 Task: Create a due date automation trigger when advanced on, 2 working days before a card is due add dates due next month at 11:00 AM.
Action: Mouse moved to (909, 257)
Screenshot: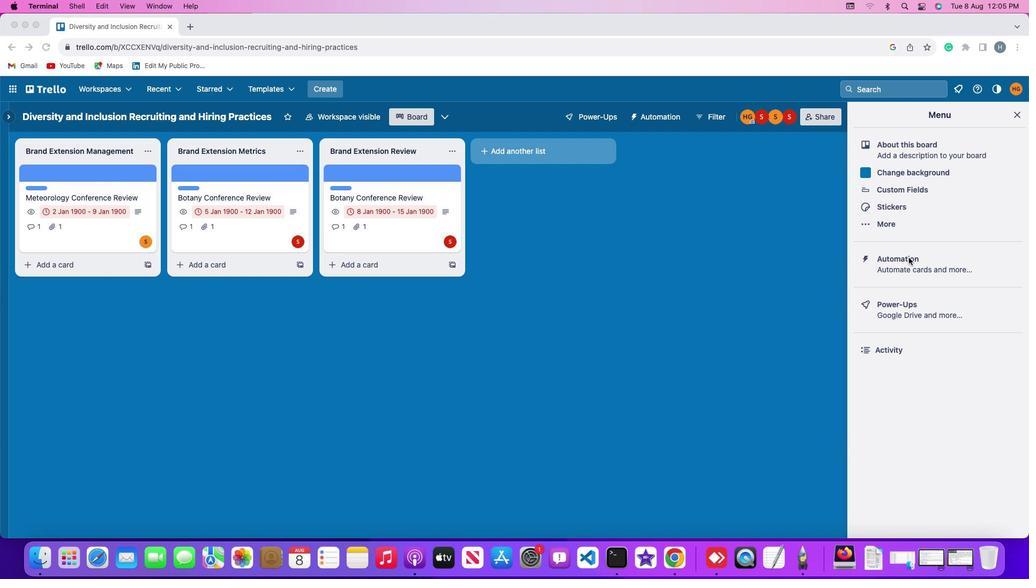 
Action: Mouse pressed left at (909, 257)
Screenshot: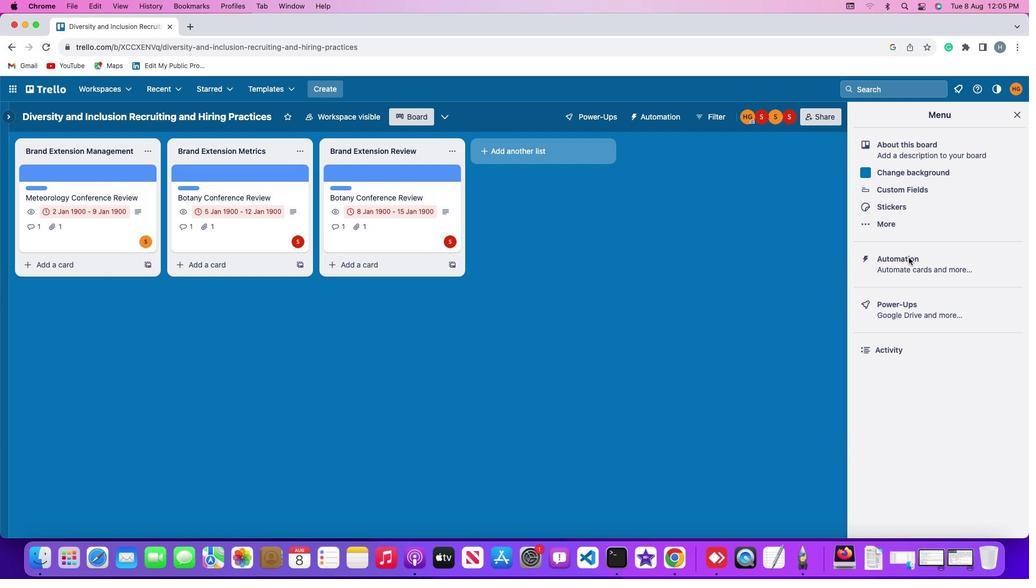 
Action: Mouse pressed left at (909, 257)
Screenshot: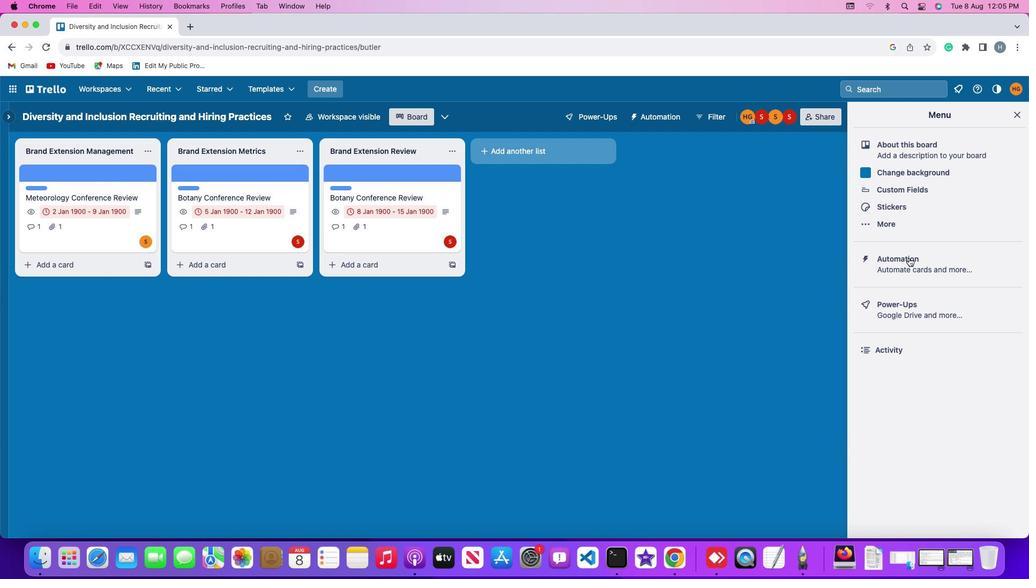 
Action: Mouse moved to (82, 254)
Screenshot: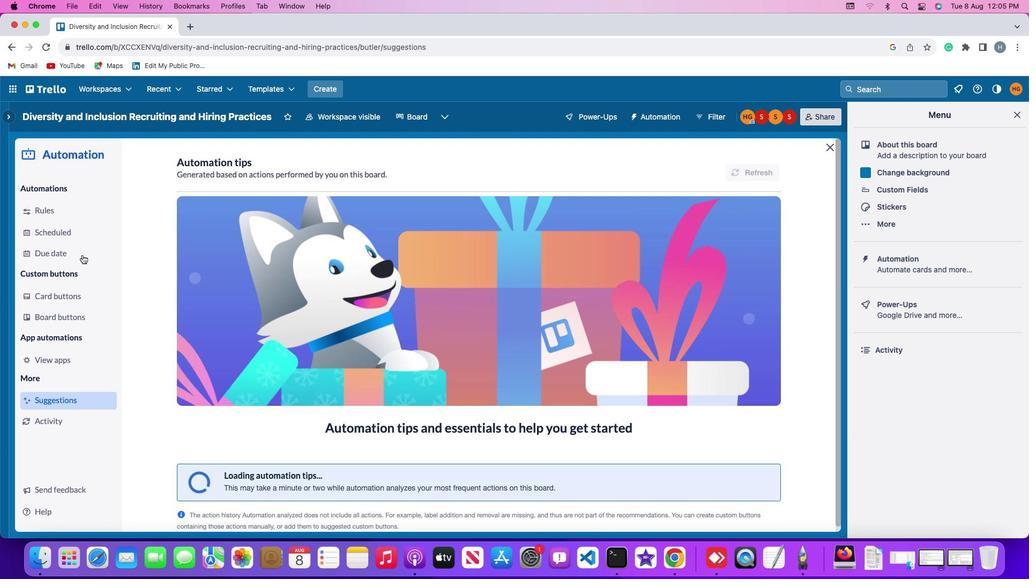
Action: Mouse pressed left at (82, 254)
Screenshot: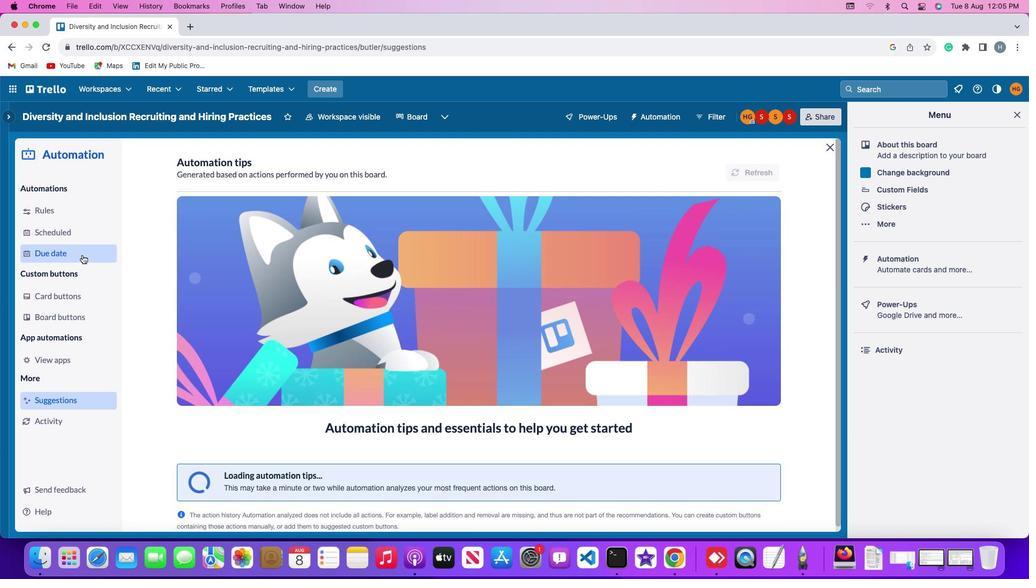 
Action: Mouse moved to (716, 163)
Screenshot: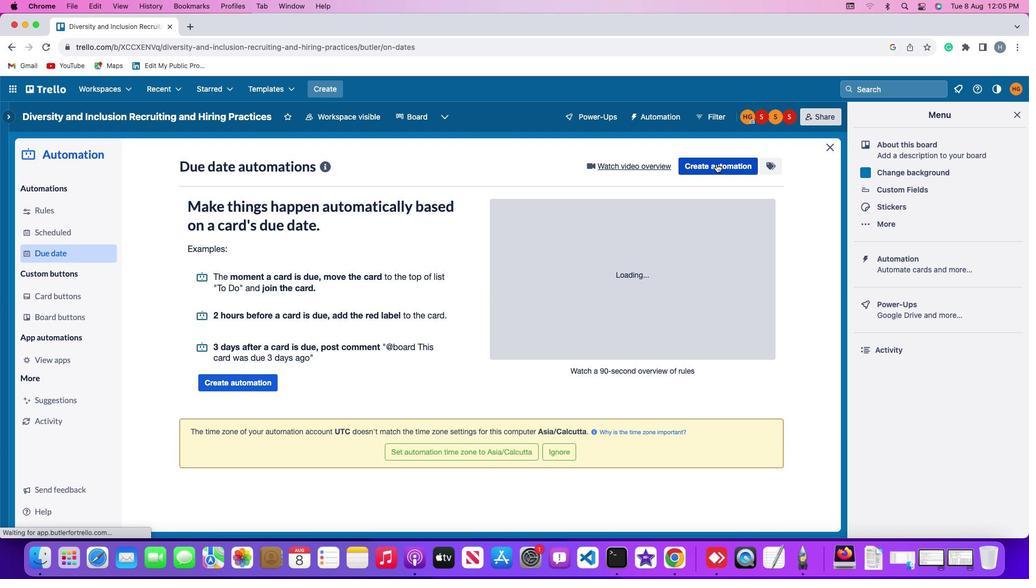 
Action: Mouse pressed left at (716, 163)
Screenshot: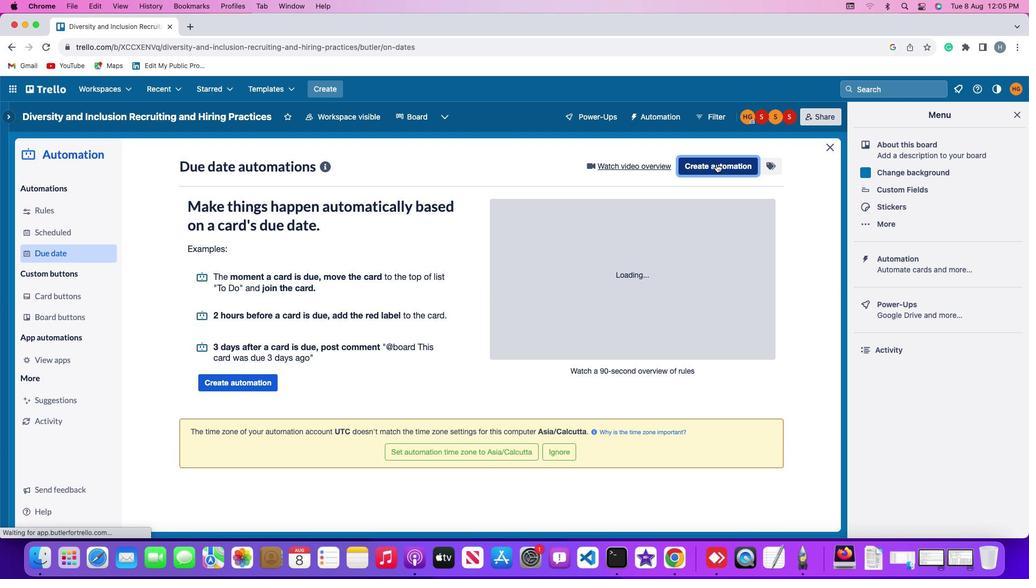 
Action: Mouse moved to (339, 267)
Screenshot: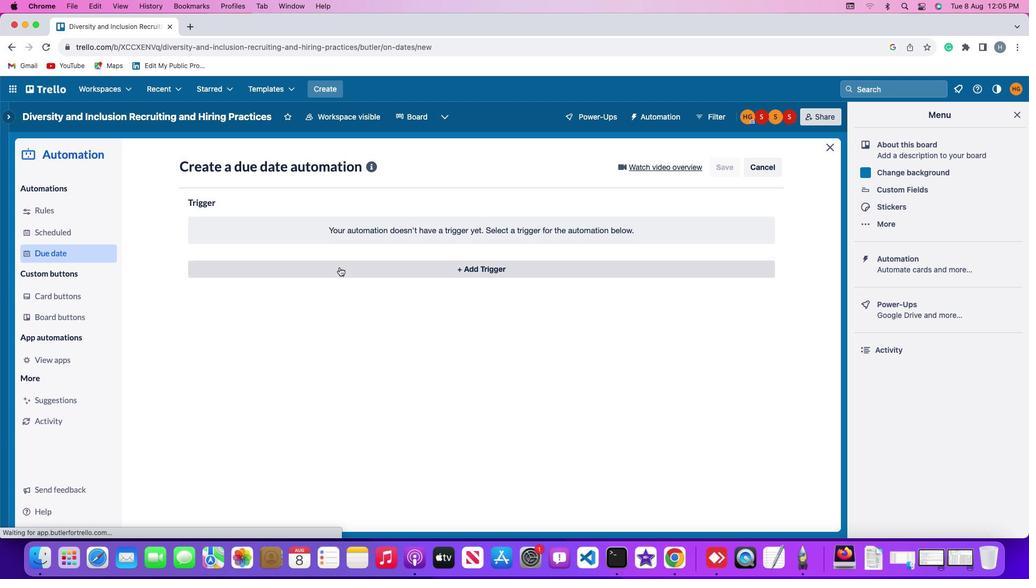 
Action: Mouse pressed left at (339, 267)
Screenshot: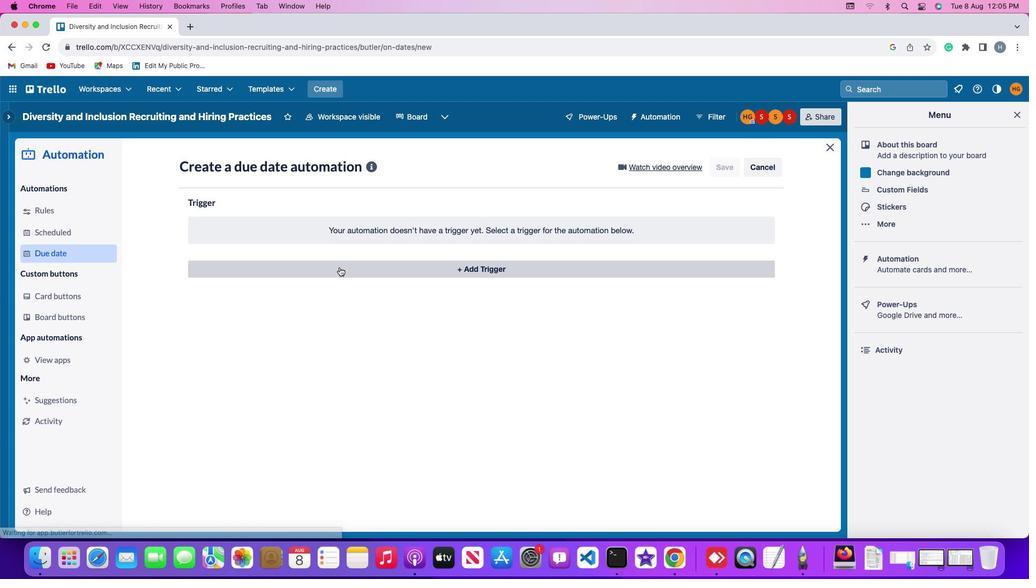 
Action: Mouse moved to (211, 436)
Screenshot: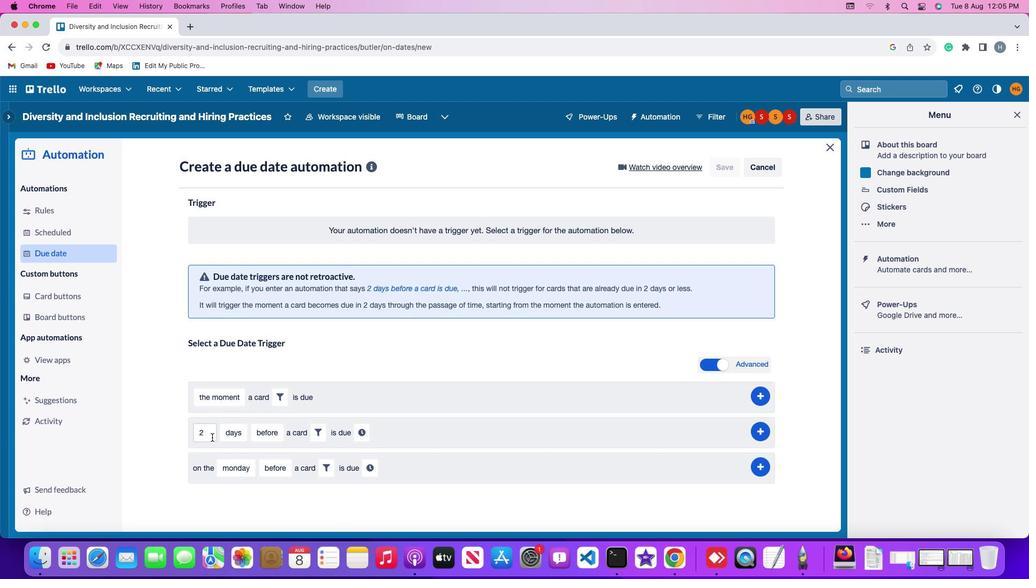 
Action: Mouse pressed left at (211, 436)
Screenshot: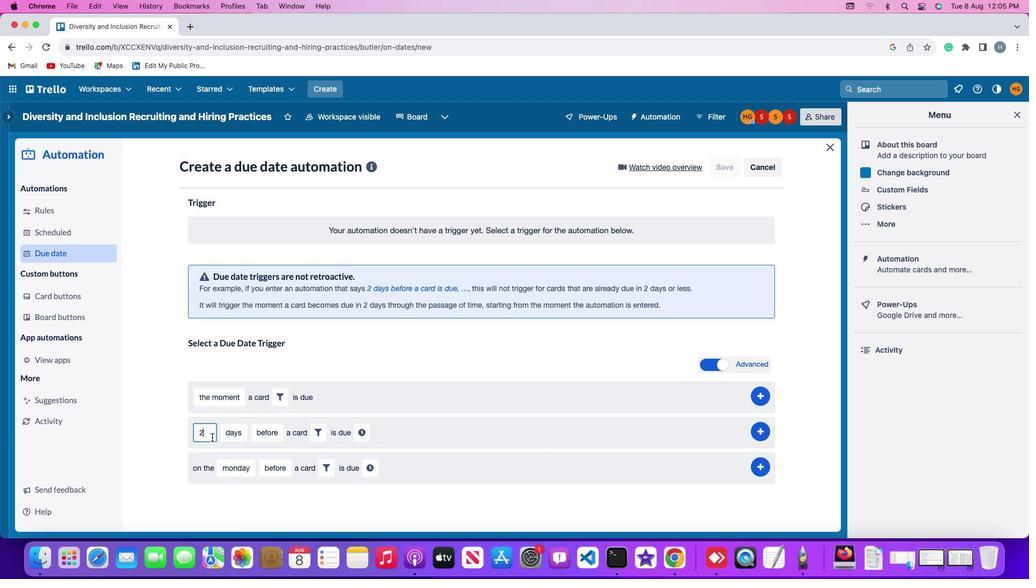 
Action: Key pressed Key.backspace'2'
Screenshot: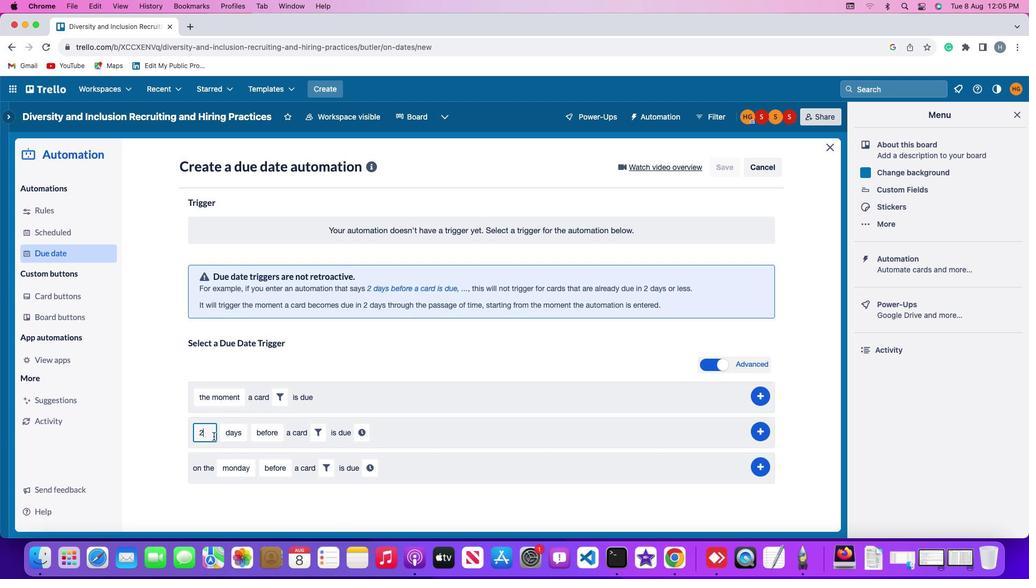 
Action: Mouse moved to (235, 436)
Screenshot: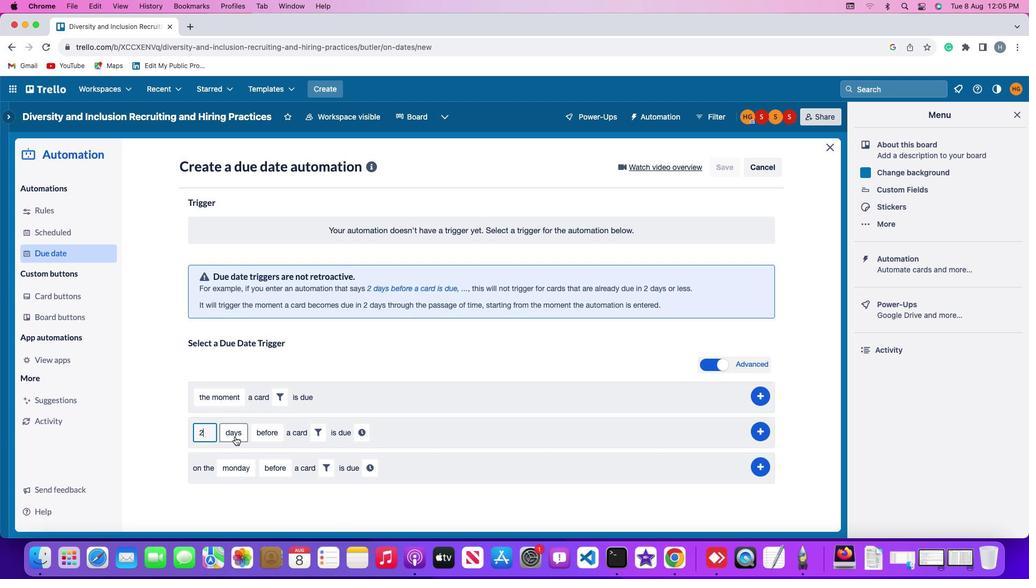 
Action: Mouse pressed left at (235, 436)
Screenshot: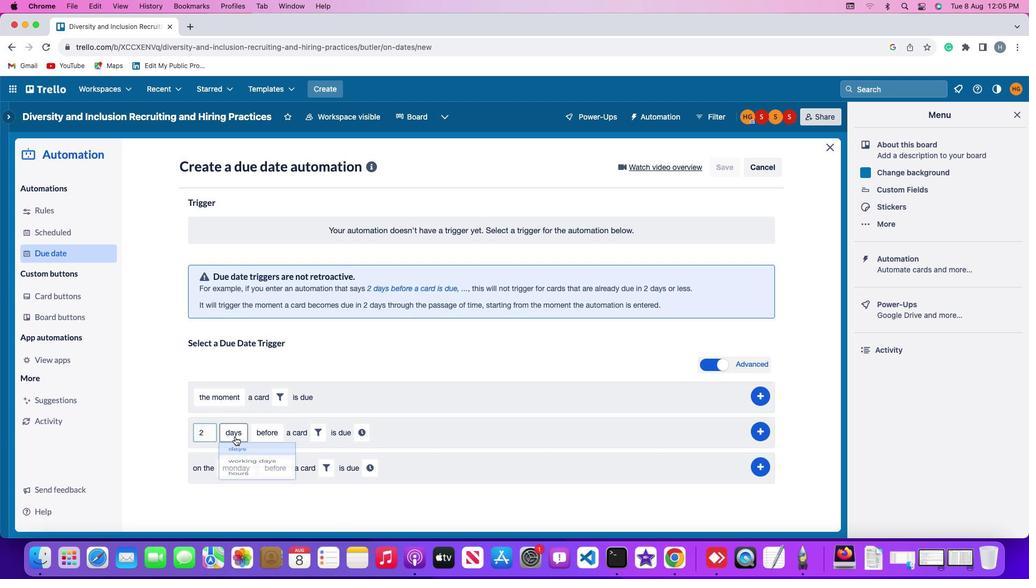 
Action: Mouse moved to (239, 475)
Screenshot: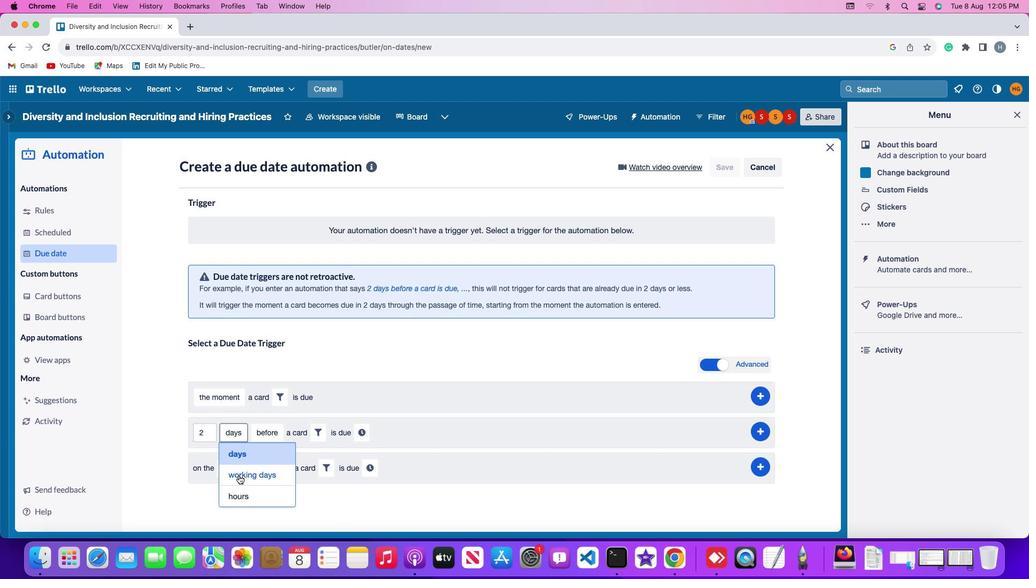 
Action: Mouse pressed left at (239, 475)
Screenshot: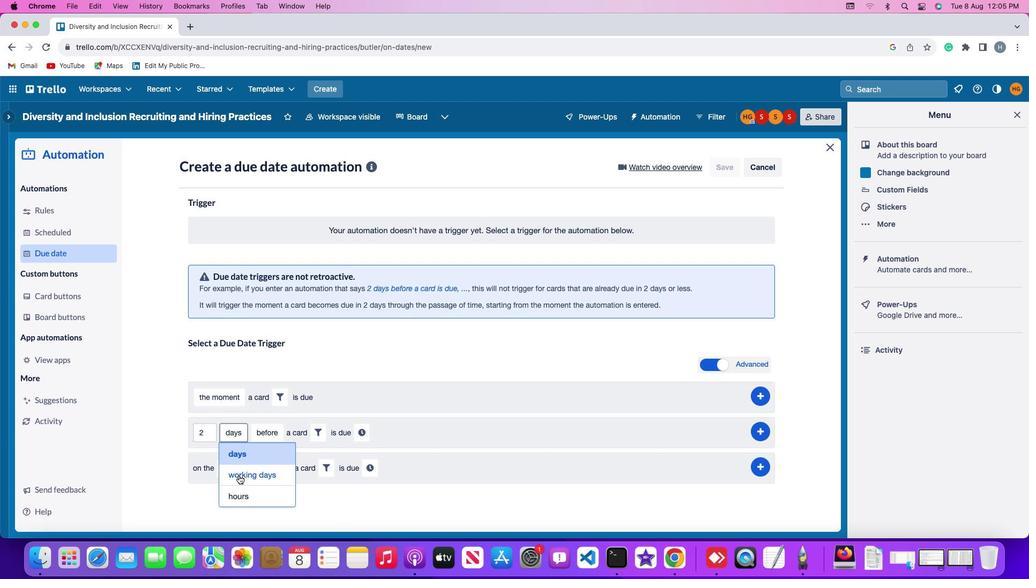 
Action: Mouse moved to (303, 432)
Screenshot: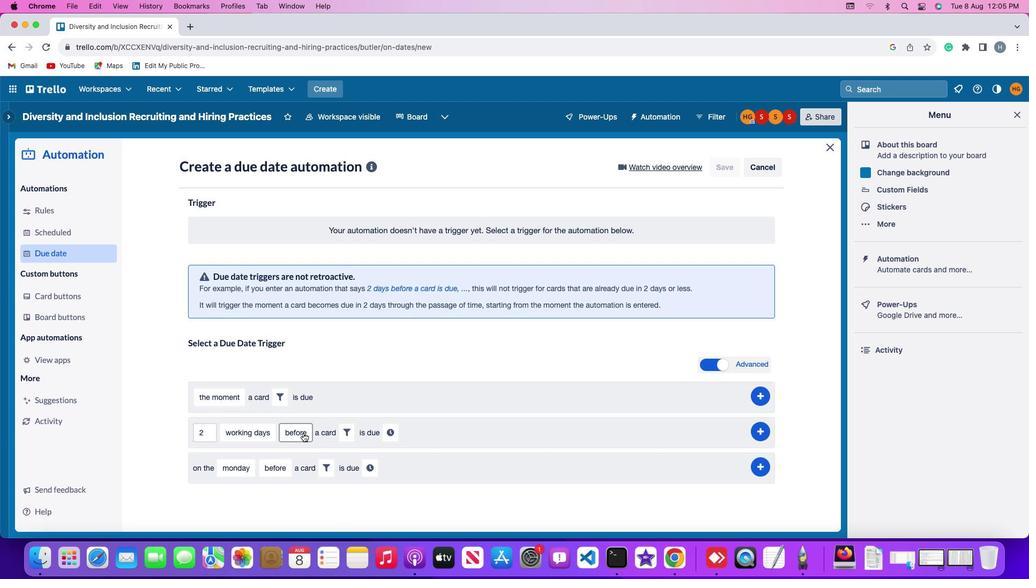 
Action: Mouse pressed left at (303, 432)
Screenshot: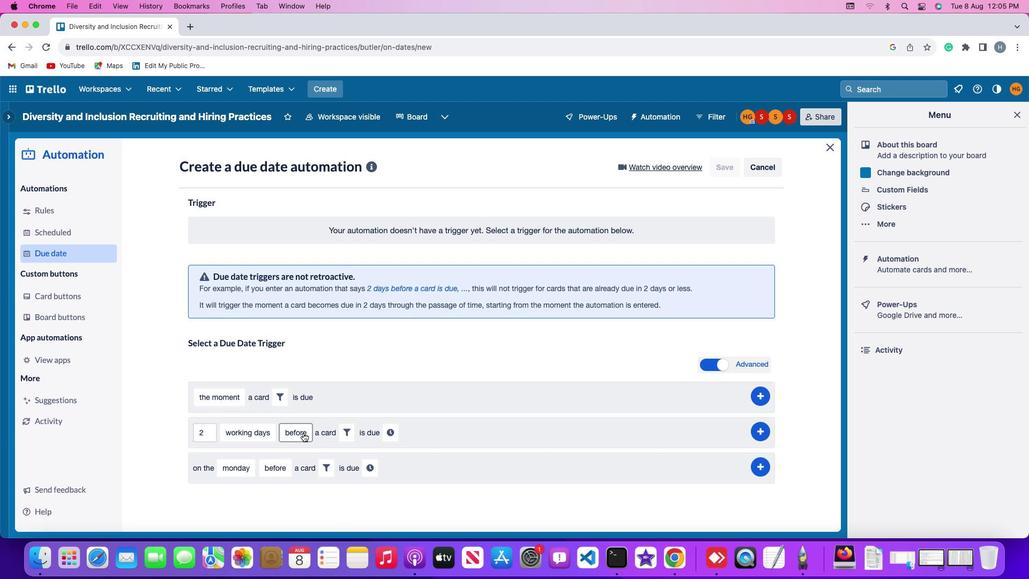 
Action: Mouse moved to (307, 451)
Screenshot: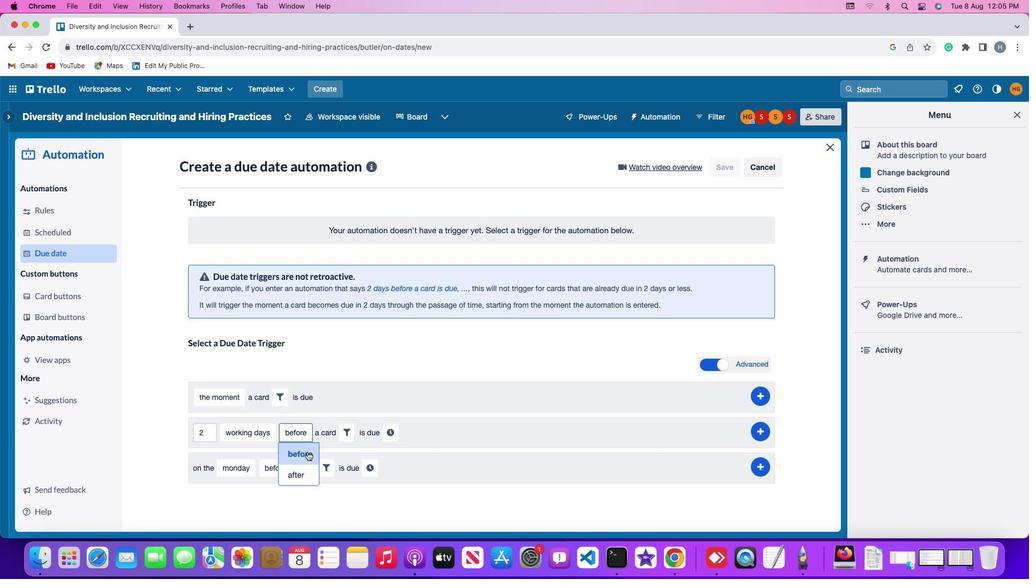 
Action: Mouse pressed left at (307, 451)
Screenshot: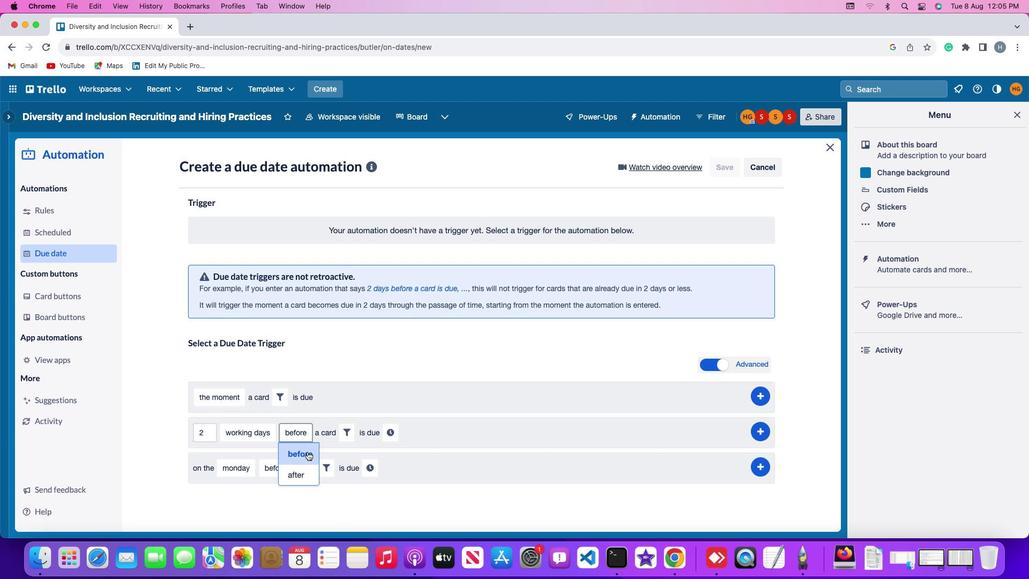 
Action: Mouse moved to (342, 430)
Screenshot: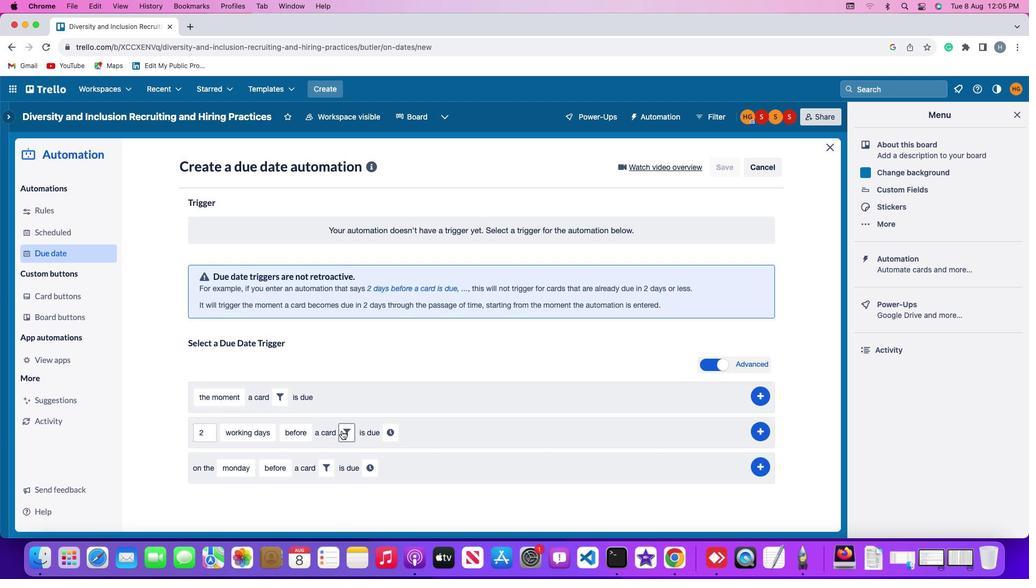
Action: Mouse pressed left at (342, 430)
Screenshot: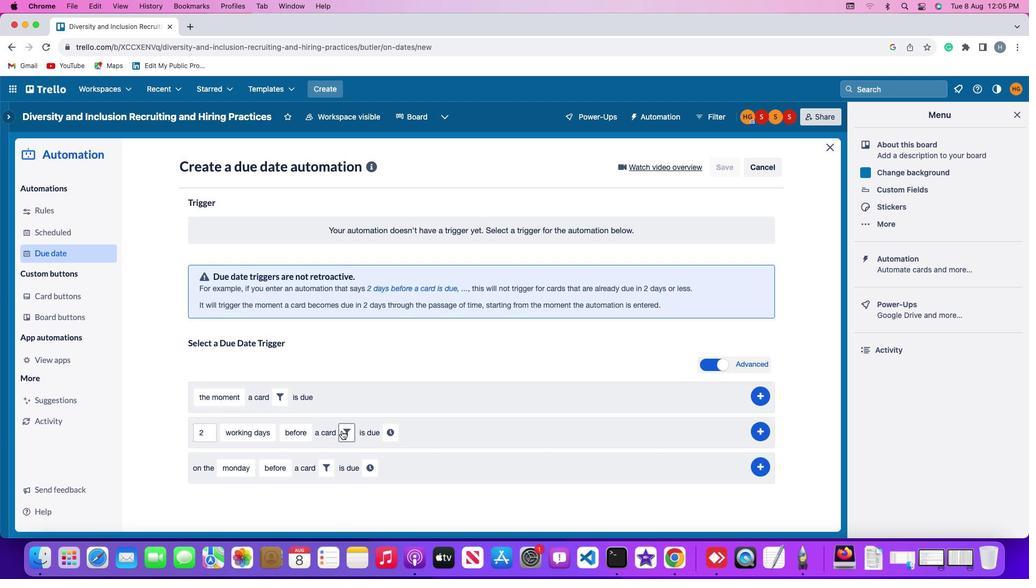 
Action: Mouse moved to (402, 465)
Screenshot: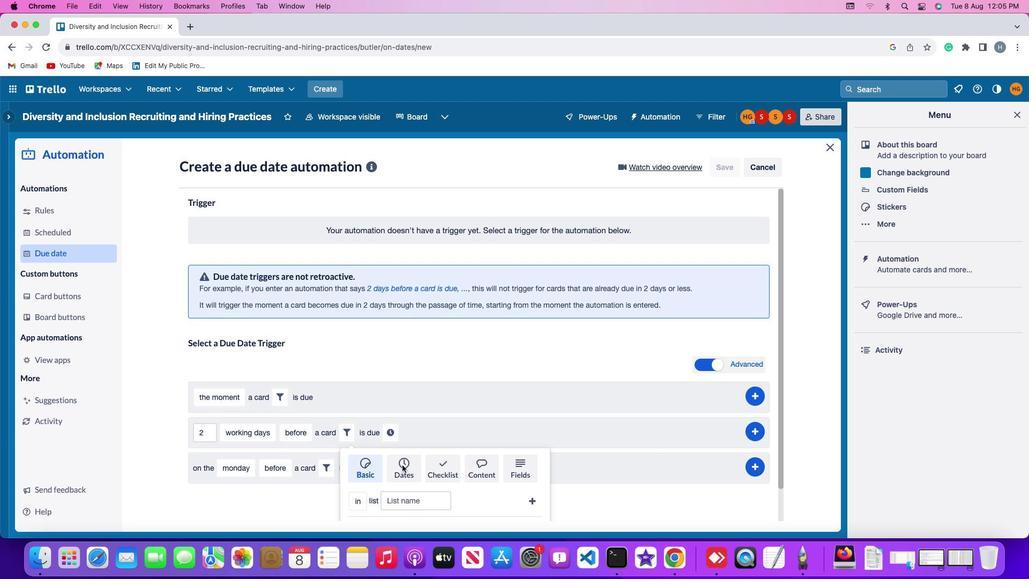 
Action: Mouse pressed left at (402, 465)
Screenshot: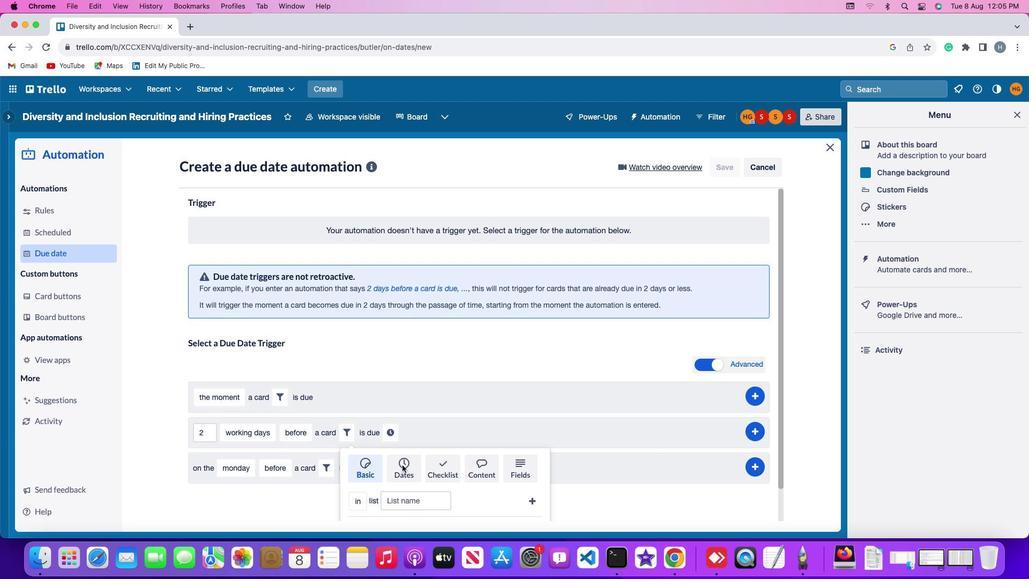 
Action: Mouse moved to (323, 481)
Screenshot: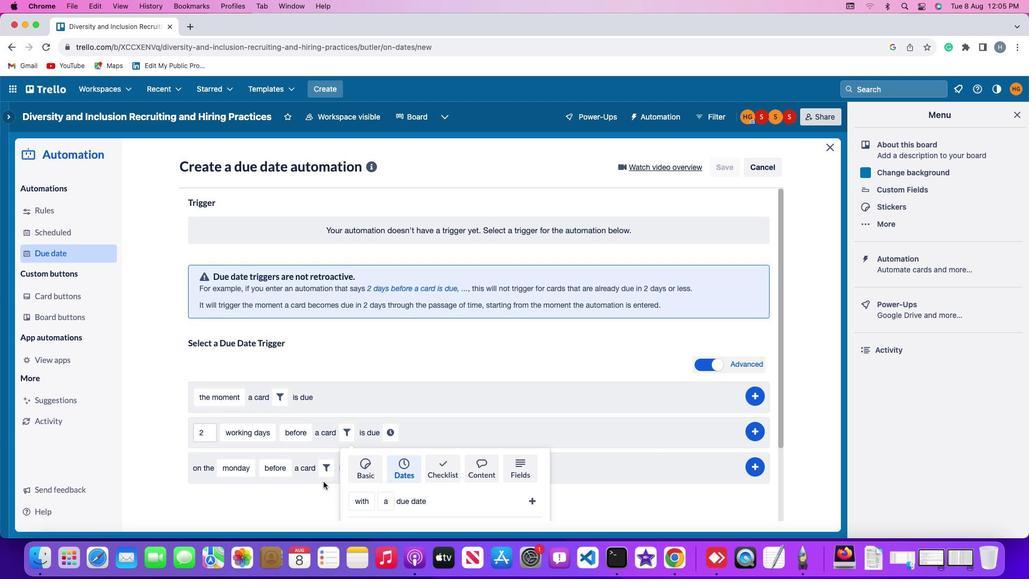 
Action: Mouse scrolled (323, 481) with delta (0, 0)
Screenshot: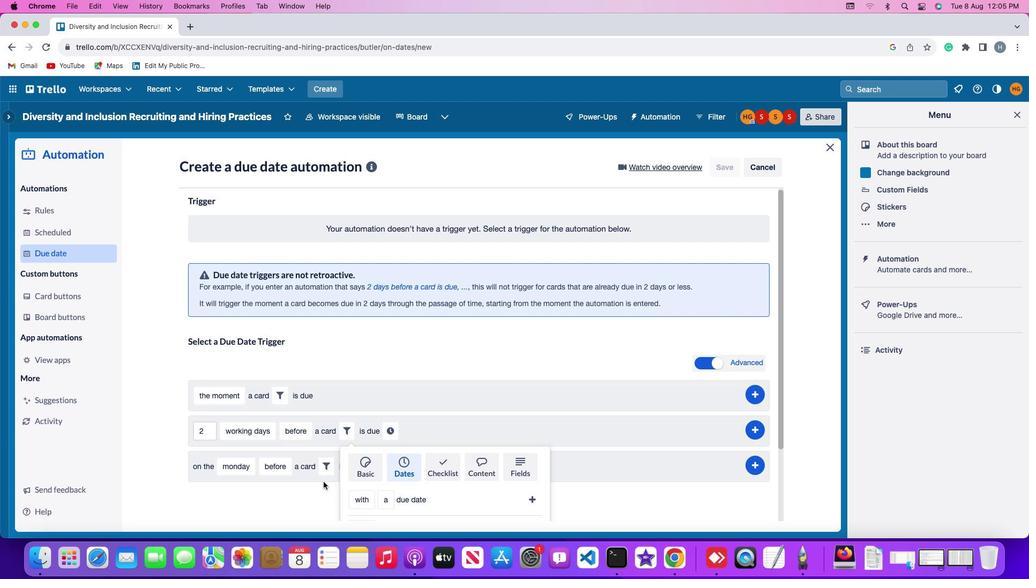 
Action: Mouse scrolled (323, 481) with delta (0, 0)
Screenshot: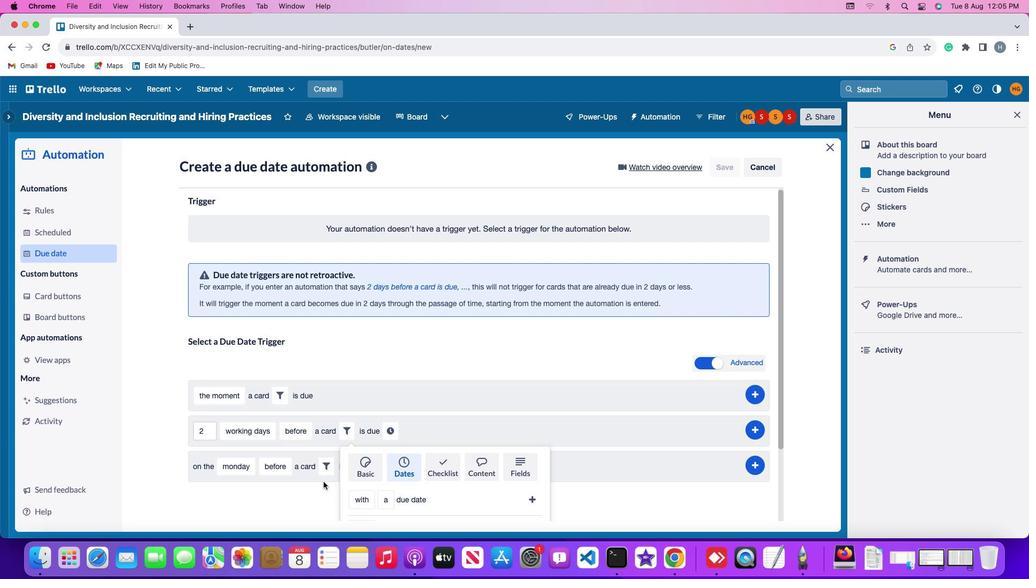 
Action: Mouse scrolled (323, 481) with delta (0, -2)
Screenshot: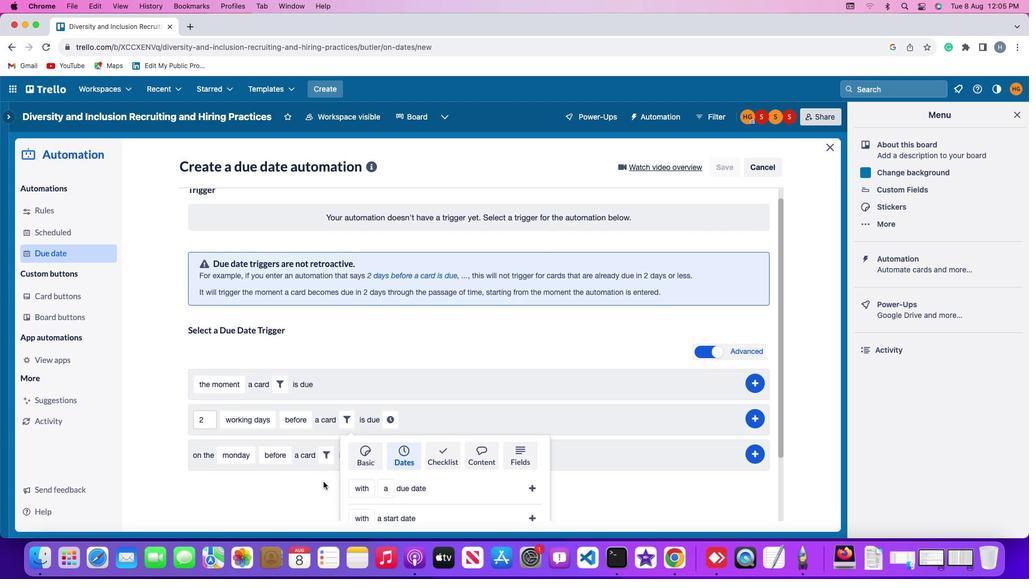 
Action: Mouse scrolled (323, 481) with delta (0, -2)
Screenshot: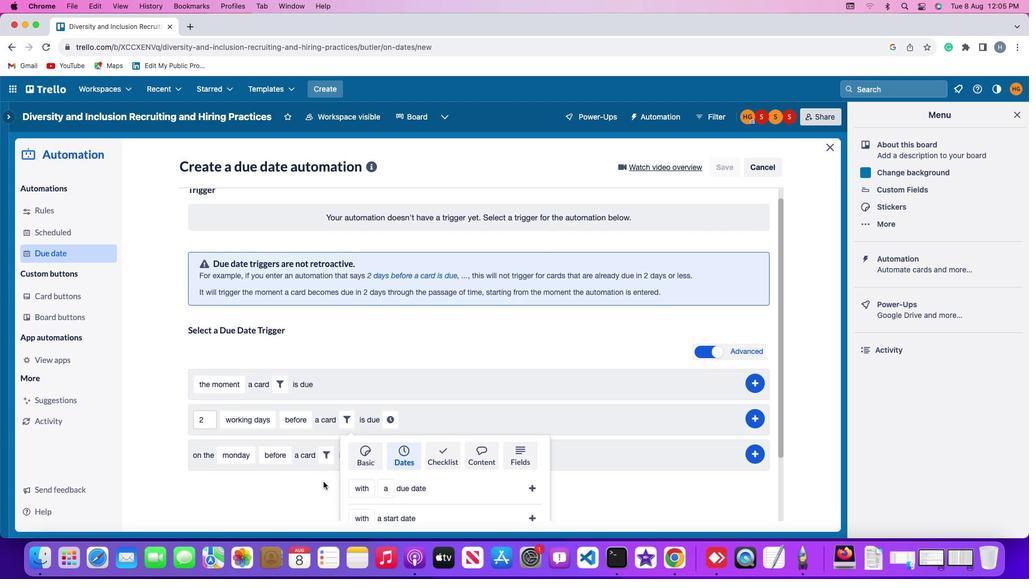 
Action: Mouse scrolled (323, 481) with delta (0, -3)
Screenshot: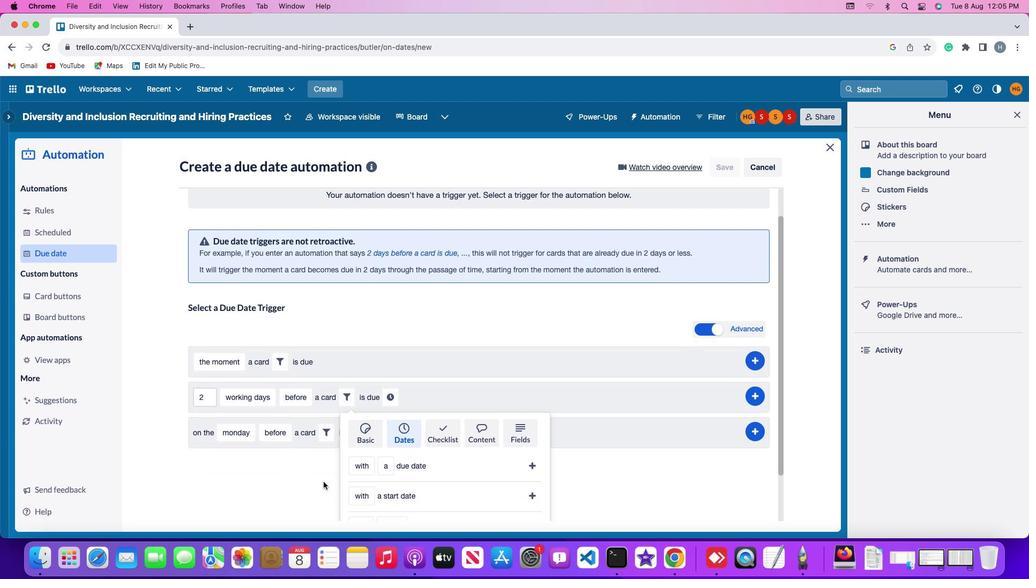 
Action: Mouse scrolled (323, 481) with delta (0, -3)
Screenshot: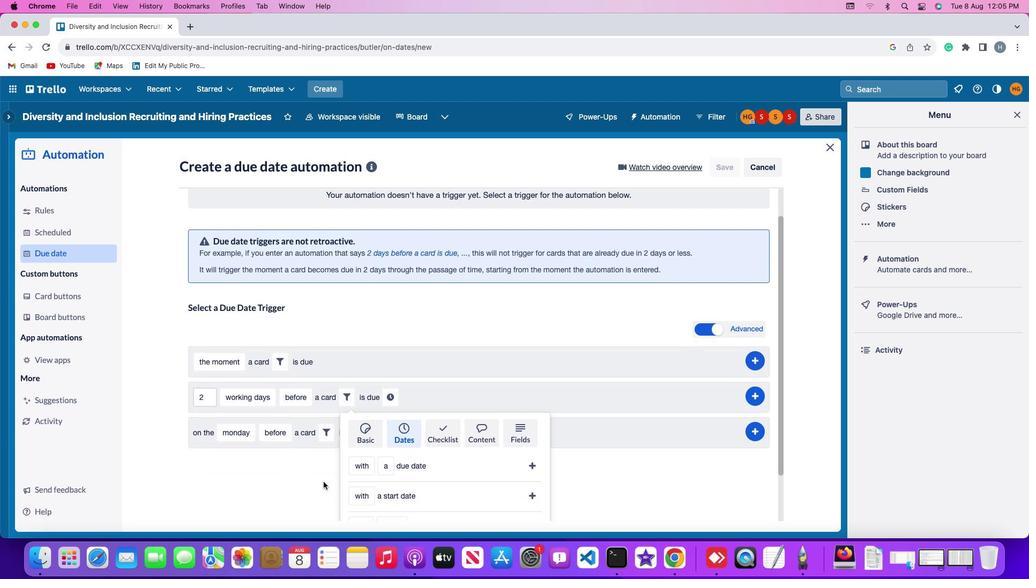 
Action: Mouse scrolled (323, 481) with delta (0, -3)
Screenshot: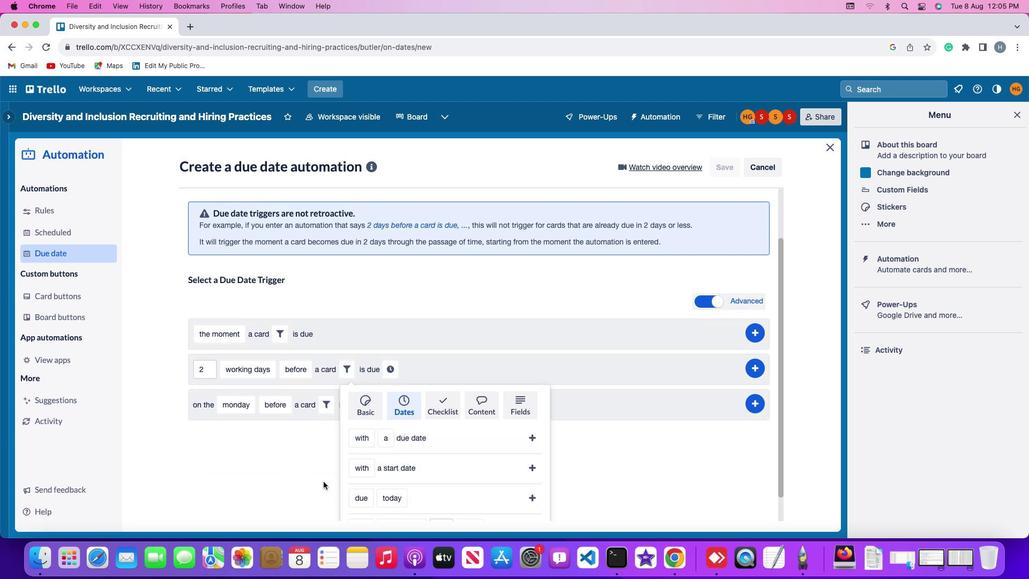 
Action: Mouse scrolled (323, 481) with delta (0, 0)
Screenshot: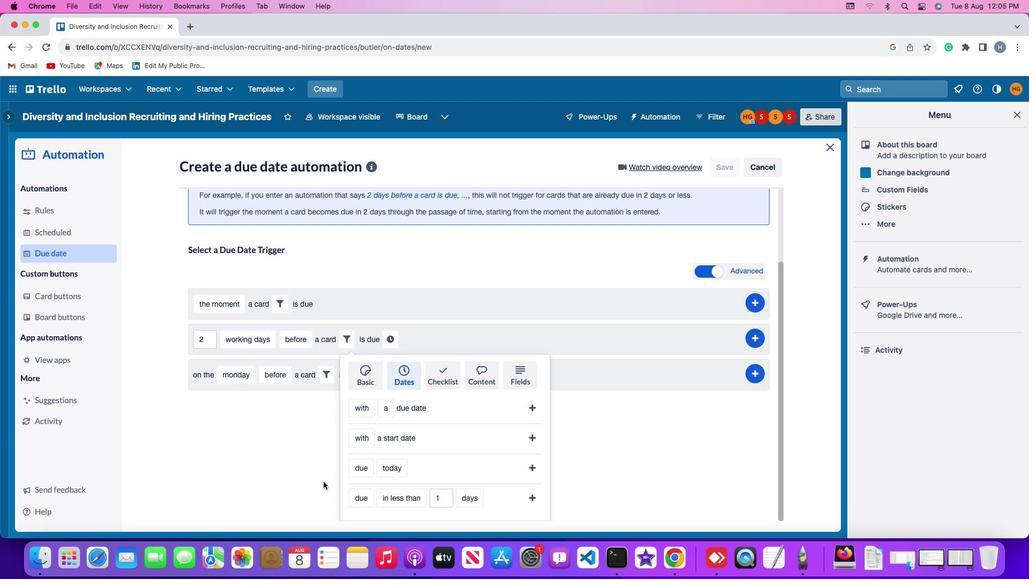 
Action: Mouse scrolled (323, 481) with delta (0, 0)
Screenshot: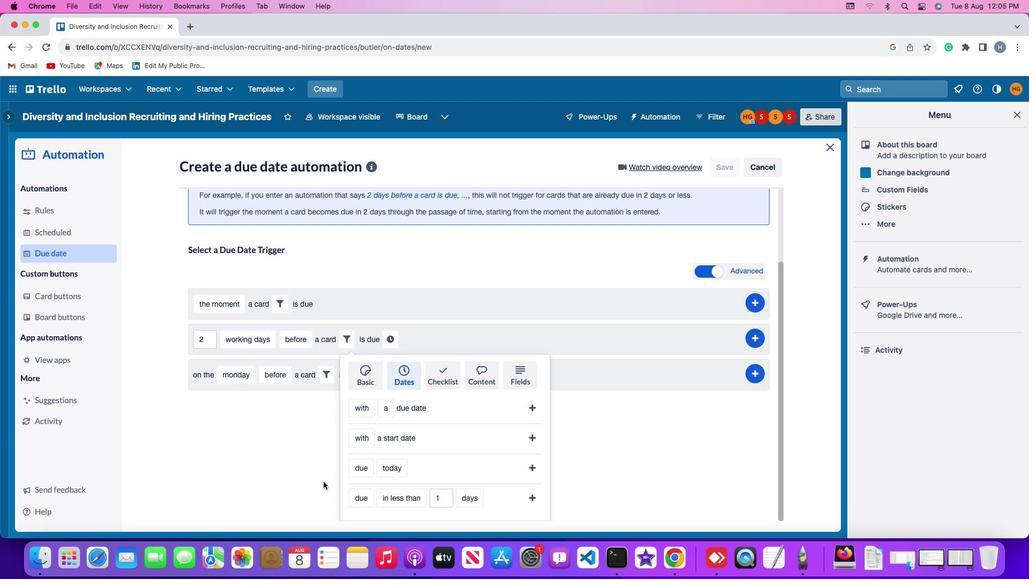 
Action: Mouse scrolled (323, 481) with delta (0, -1)
Screenshot: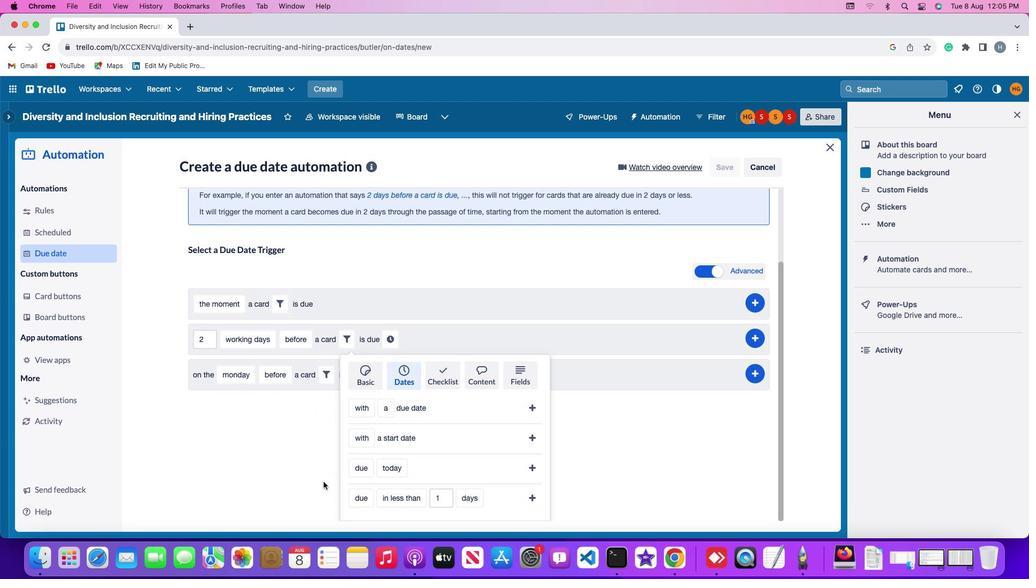 
Action: Mouse scrolled (323, 481) with delta (0, -2)
Screenshot: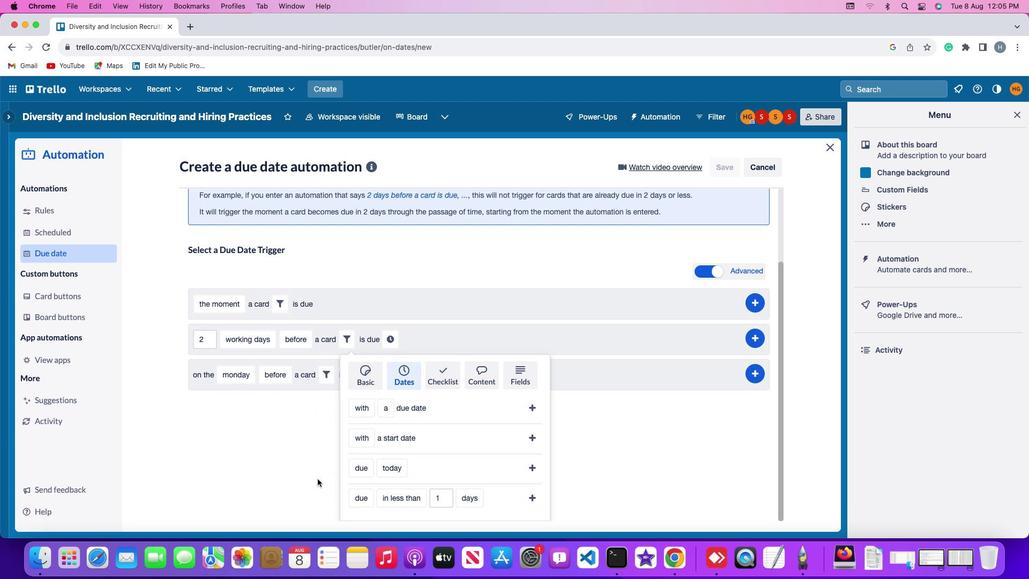 
Action: Mouse moved to (350, 472)
Screenshot: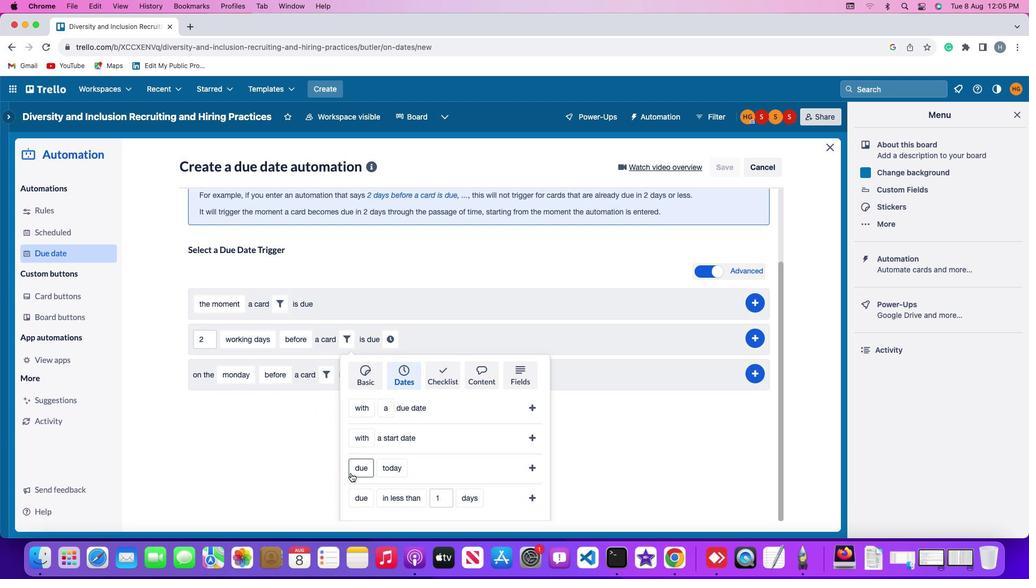 
Action: Mouse pressed left at (350, 472)
Screenshot: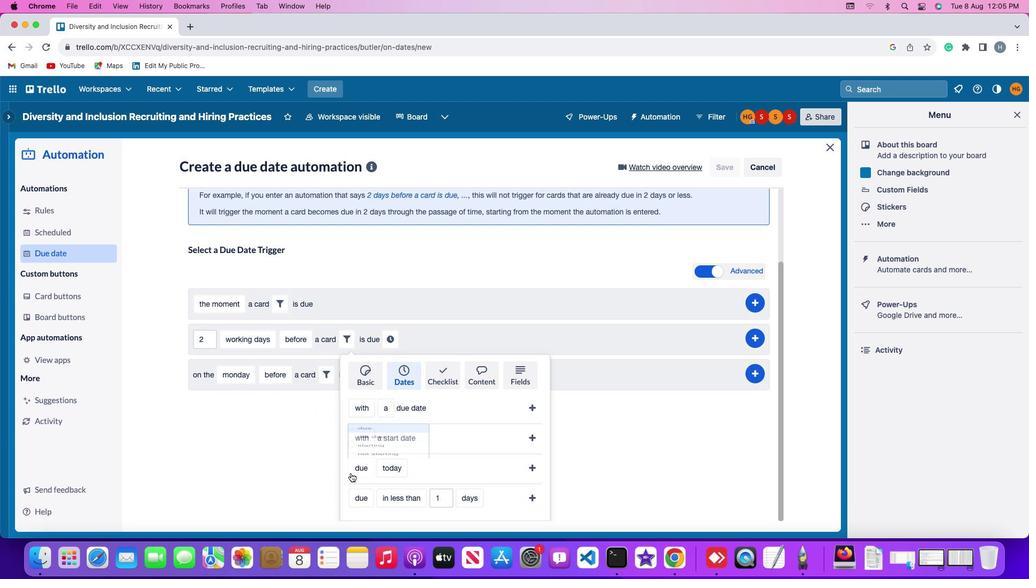
Action: Mouse moved to (380, 385)
Screenshot: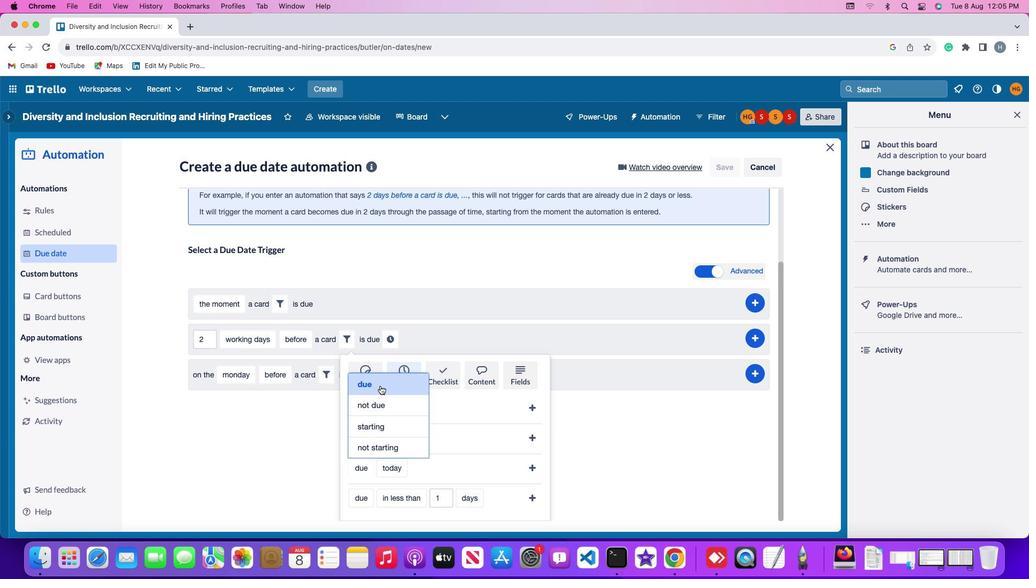 
Action: Mouse pressed left at (380, 385)
Screenshot: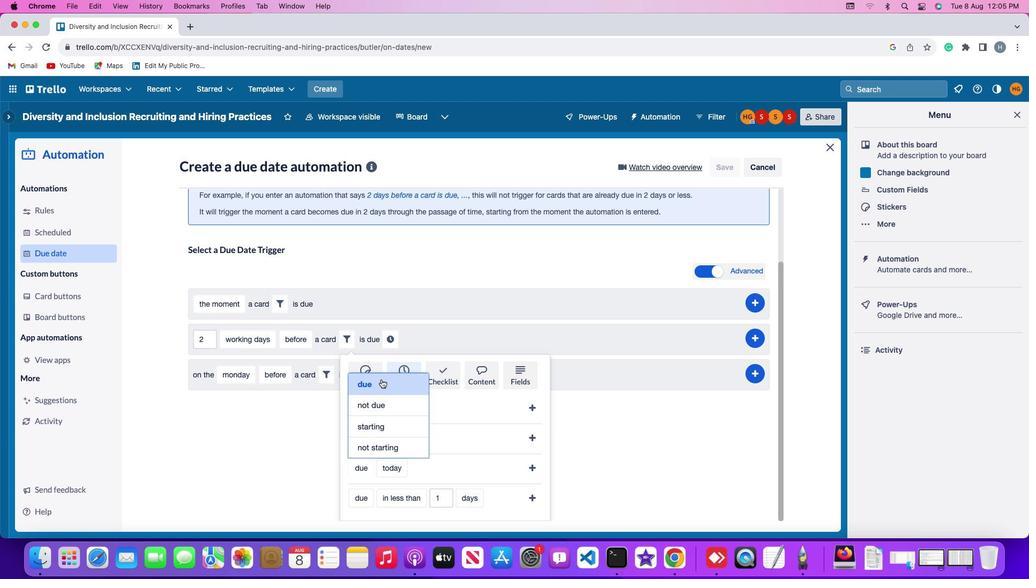 
Action: Mouse moved to (391, 468)
Screenshot: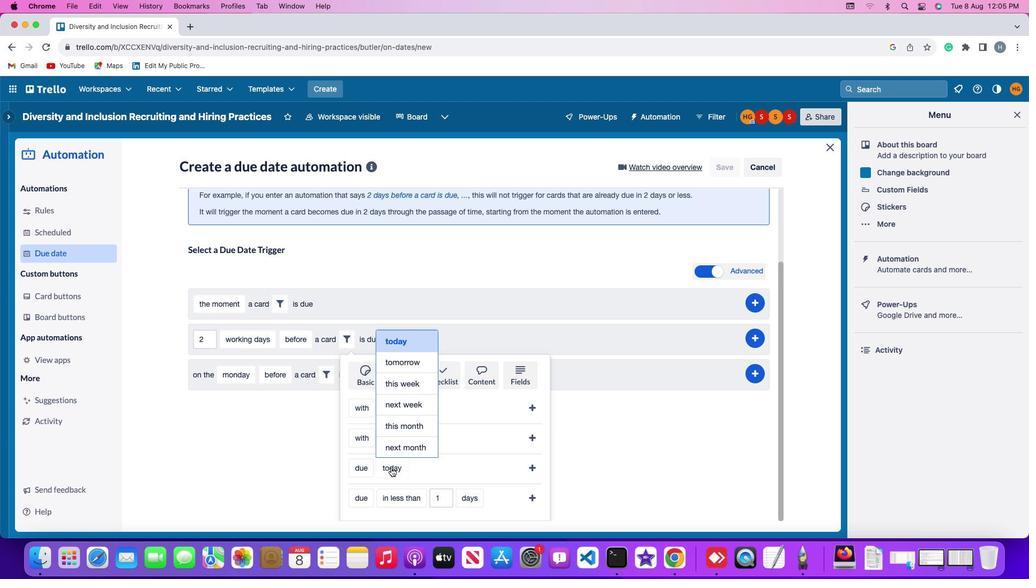 
Action: Mouse pressed left at (391, 468)
Screenshot: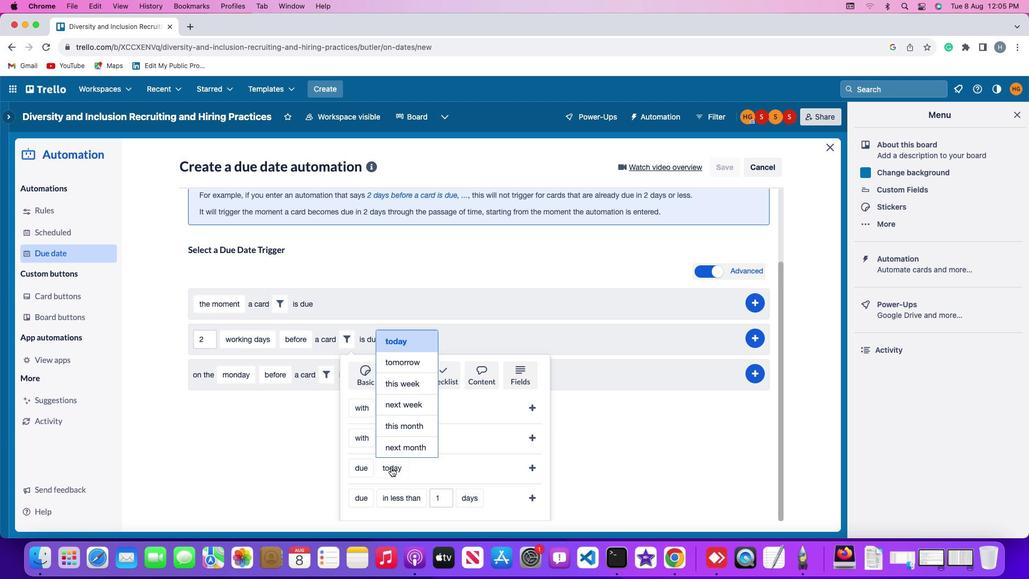 
Action: Mouse moved to (409, 449)
Screenshot: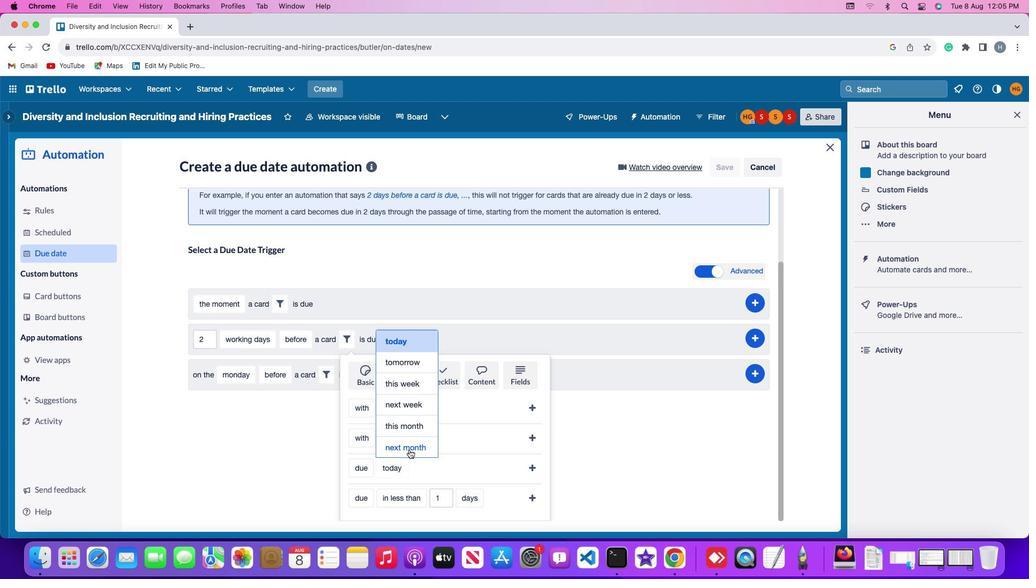 
Action: Mouse pressed left at (409, 449)
Screenshot: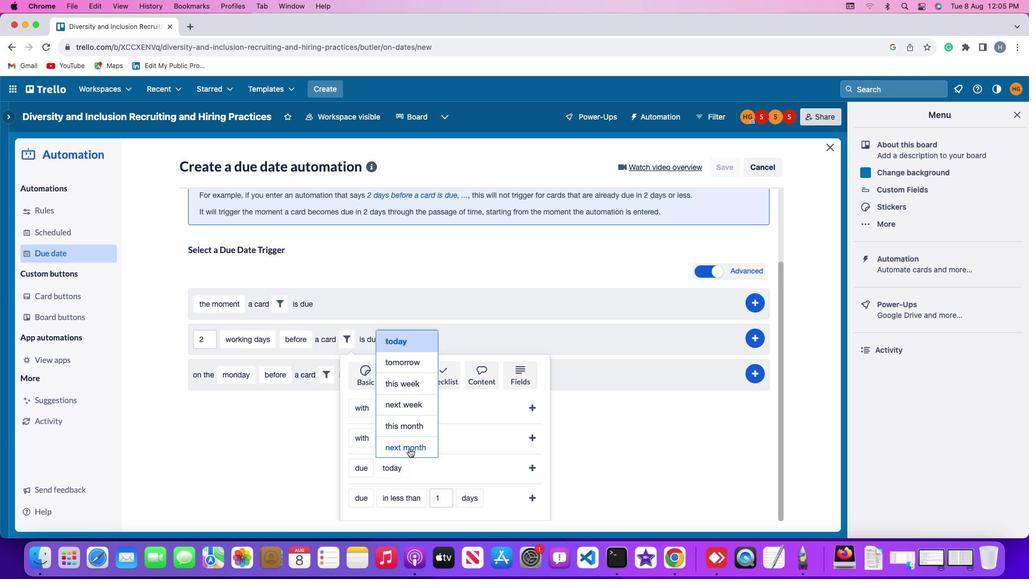 
Action: Mouse moved to (535, 469)
Screenshot: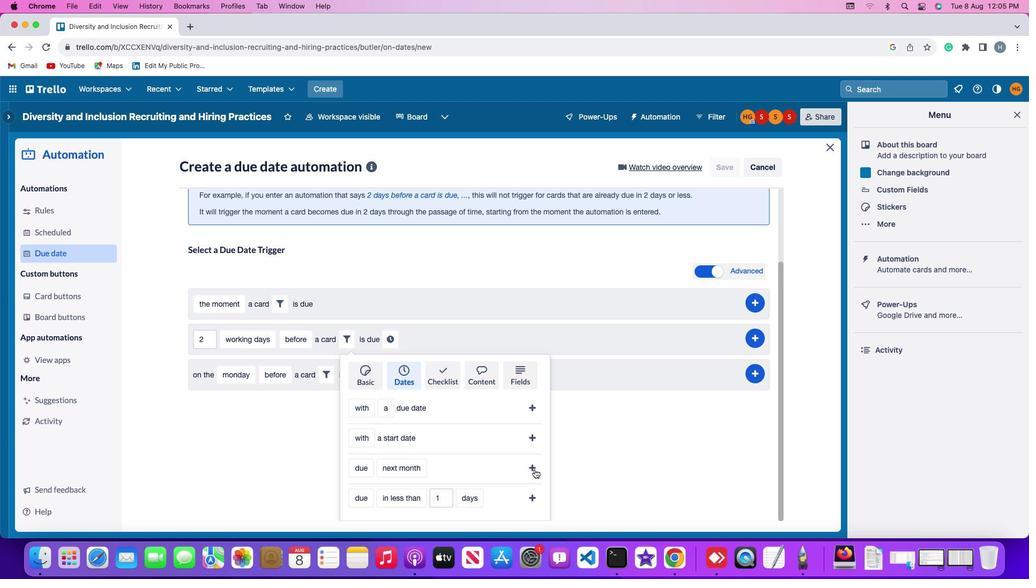 
Action: Mouse pressed left at (535, 469)
Screenshot: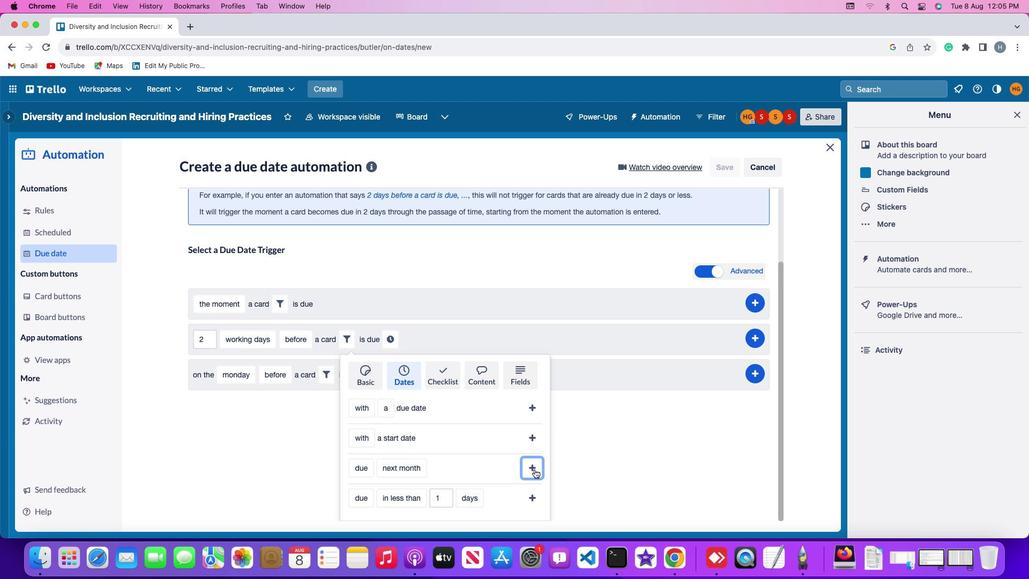 
Action: Mouse moved to (472, 427)
Screenshot: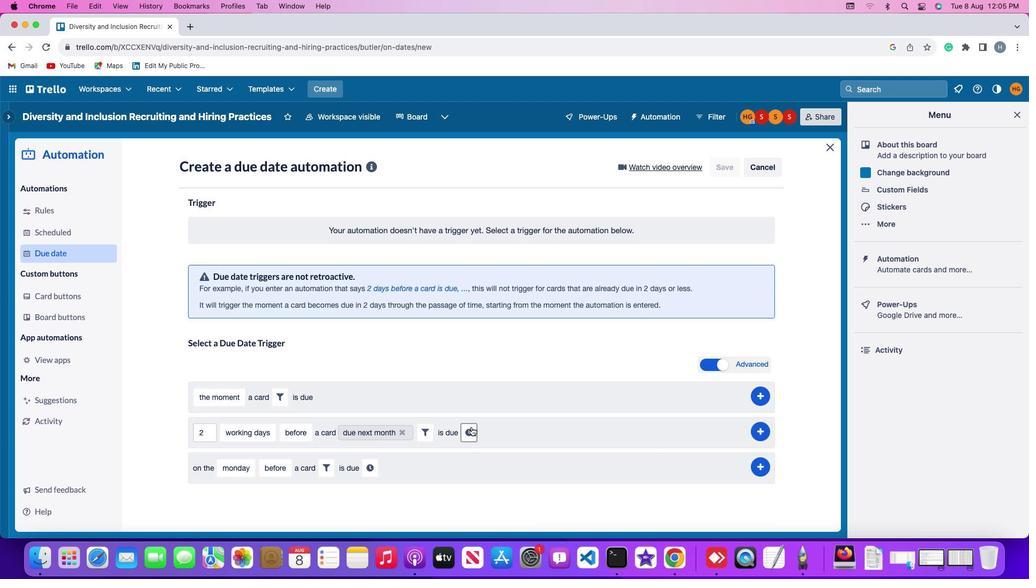 
Action: Mouse pressed left at (472, 427)
Screenshot: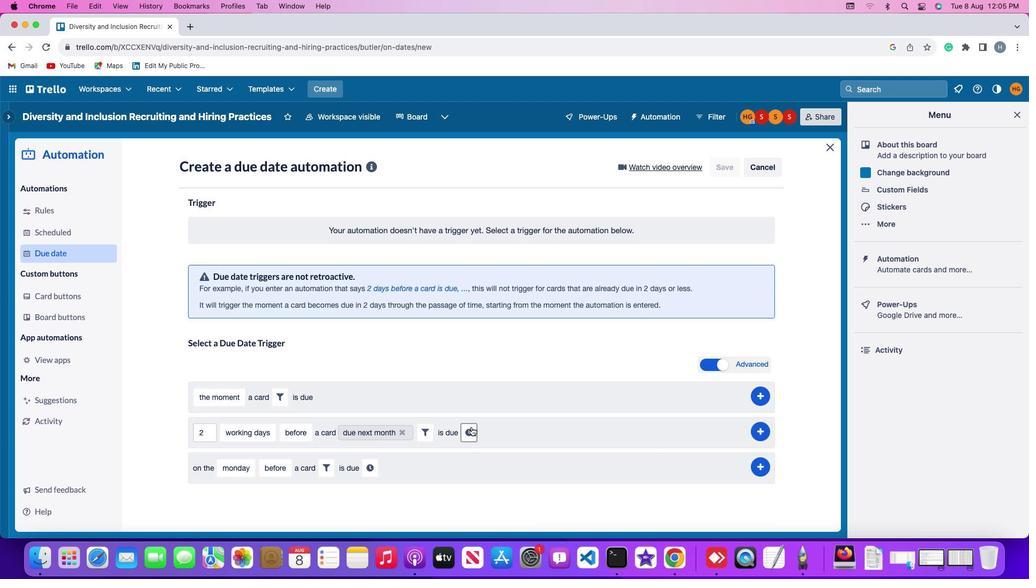 
Action: Mouse moved to (492, 431)
Screenshot: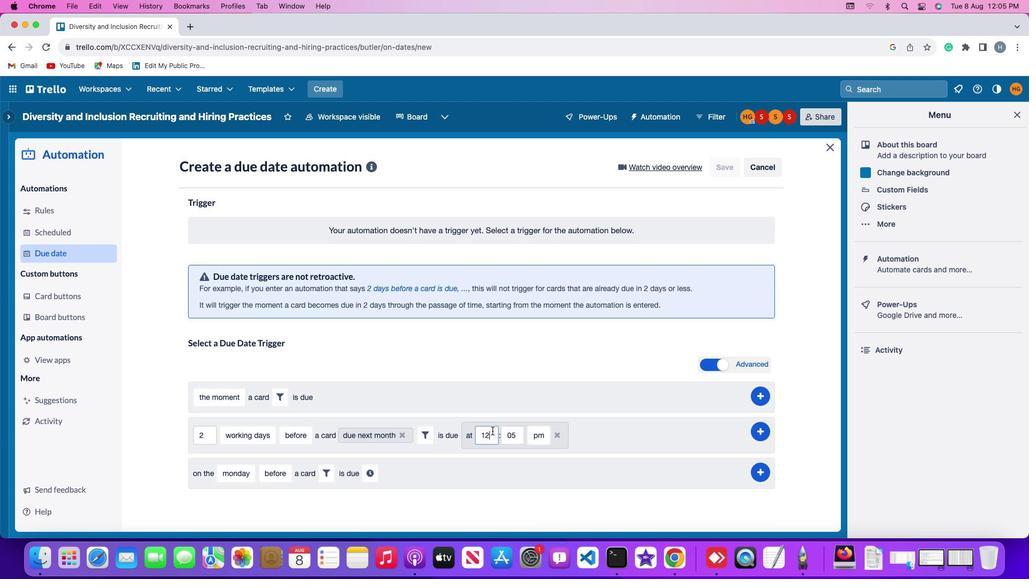 
Action: Mouse pressed left at (492, 431)
Screenshot: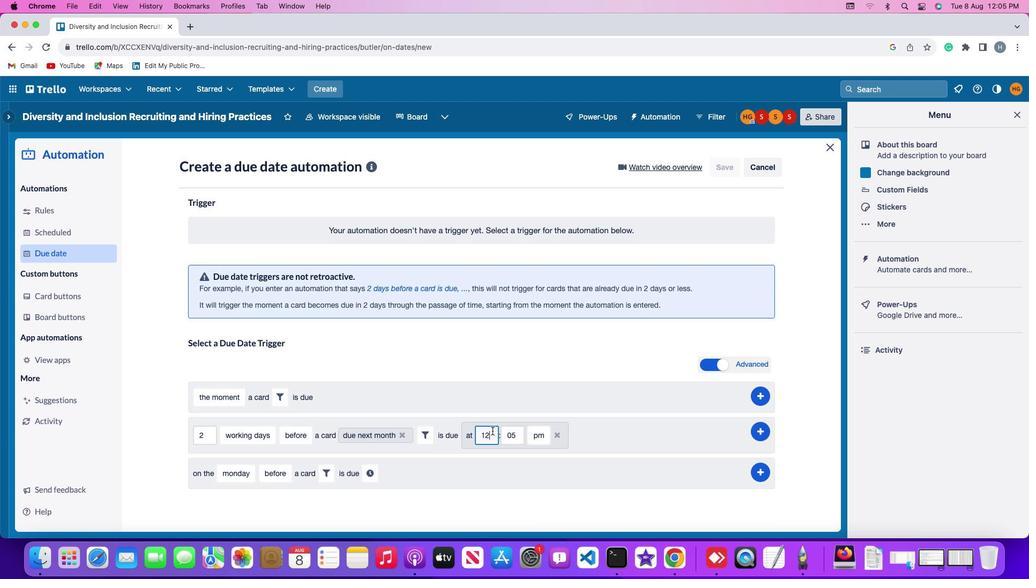 
Action: Key pressed Key.backspaceKey.backspace'1''1'
Screenshot: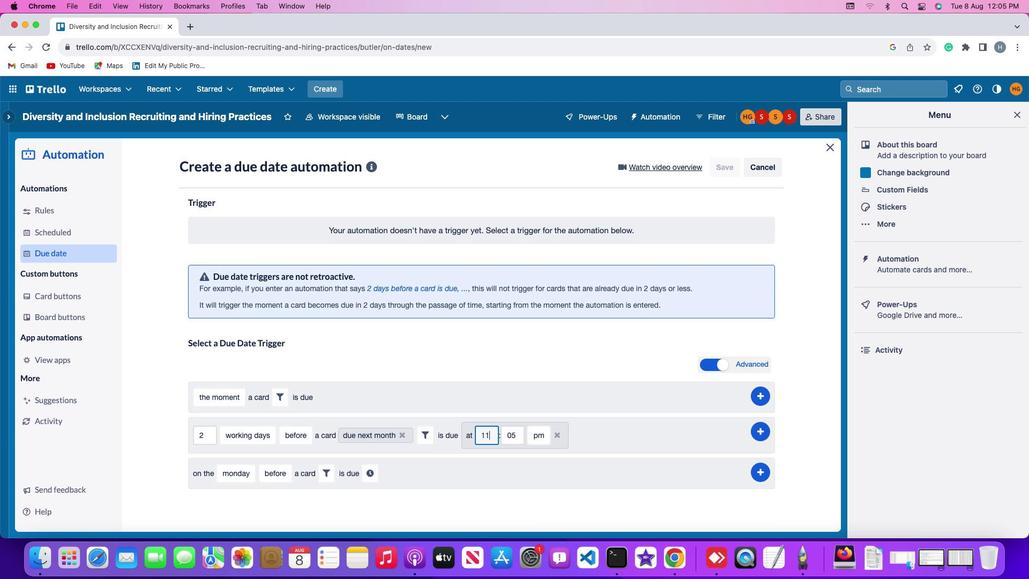 
Action: Mouse moved to (521, 434)
Screenshot: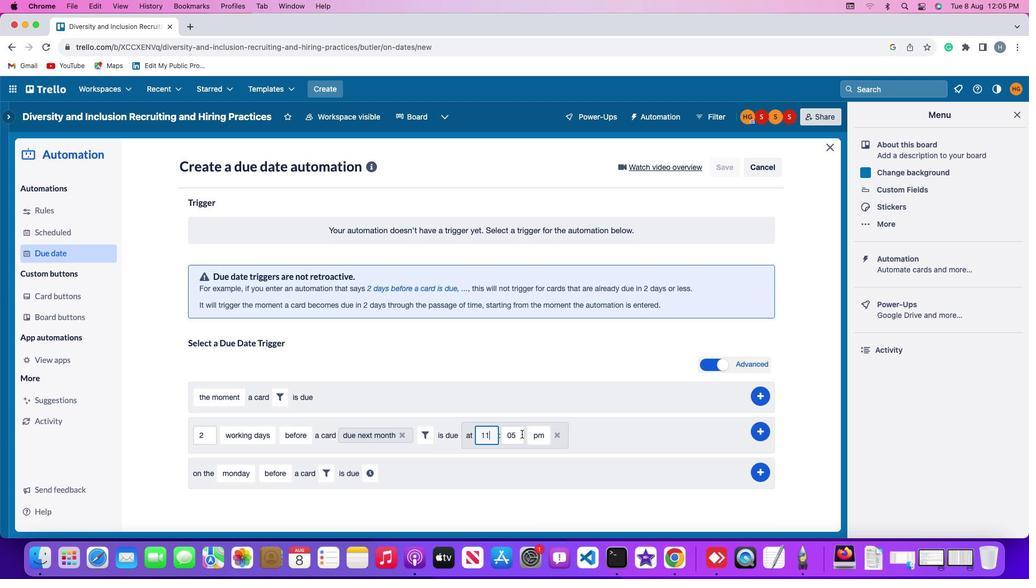 
Action: Mouse pressed left at (521, 434)
Screenshot: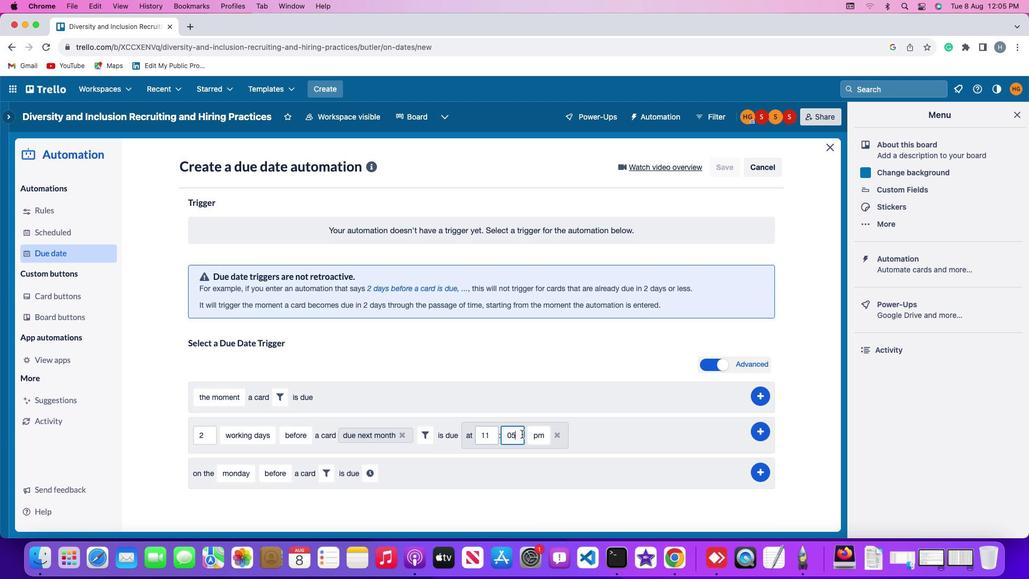 
Action: Key pressed Key.backspaceKey.backspaceKey.backspace'0''0'
Screenshot: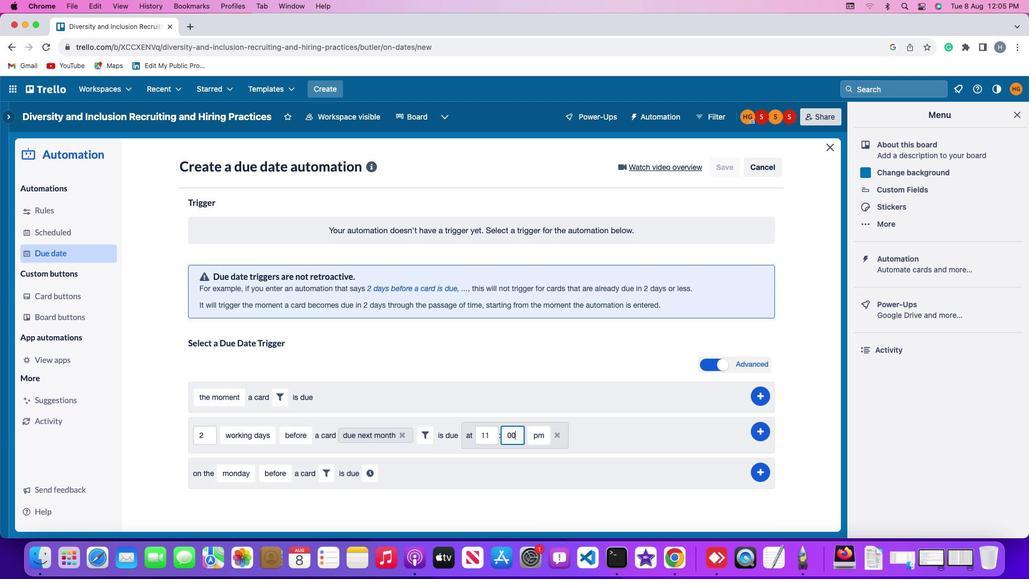 
Action: Mouse moved to (536, 434)
Screenshot: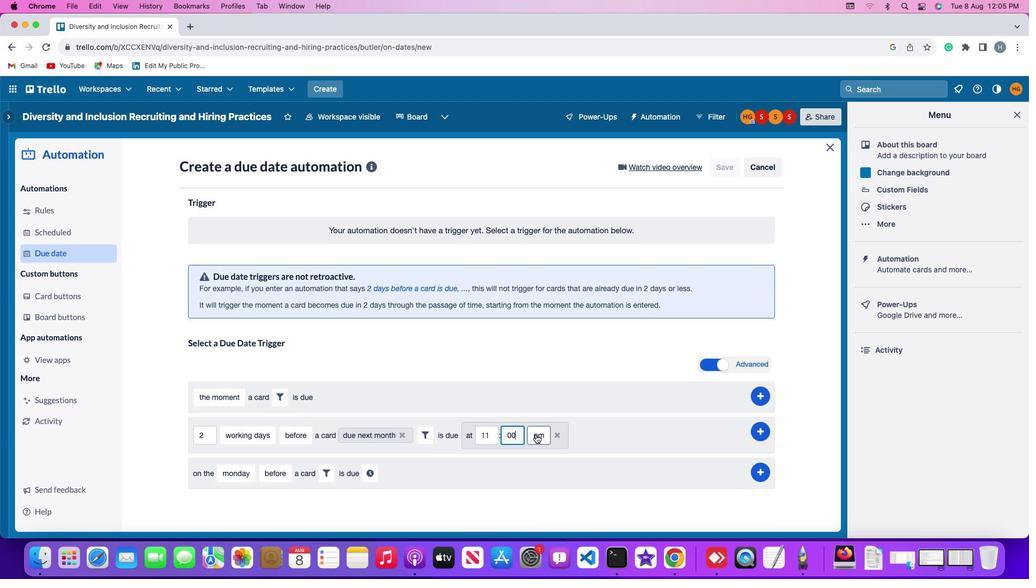 
Action: Mouse pressed left at (536, 434)
Screenshot: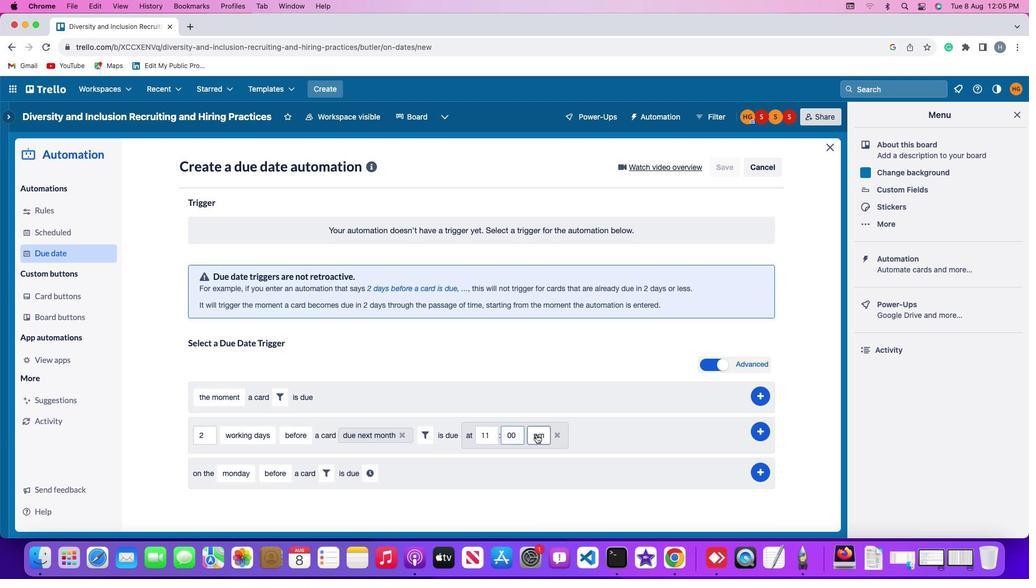 
Action: Mouse moved to (540, 460)
Screenshot: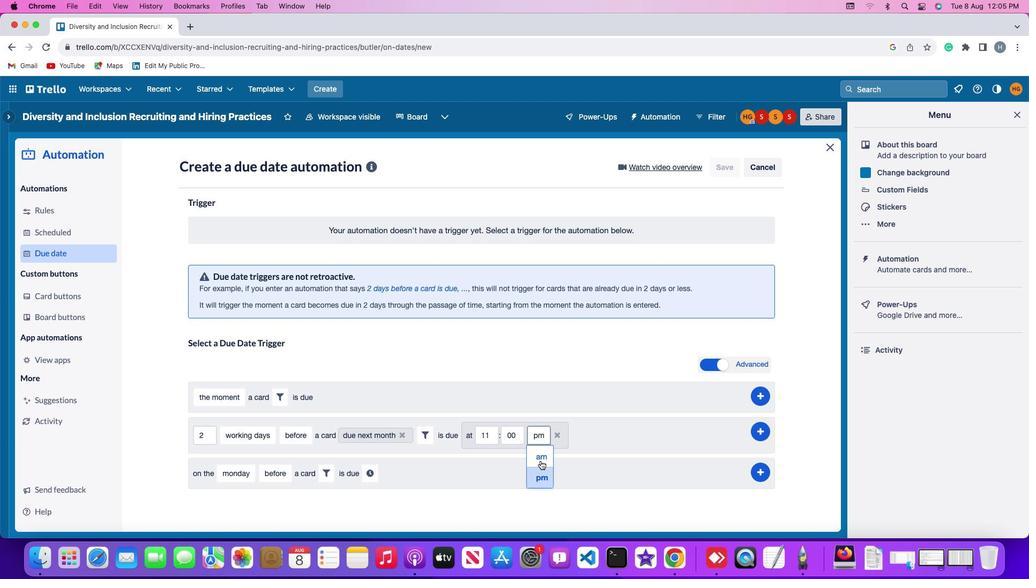 
Action: Mouse pressed left at (540, 460)
Screenshot: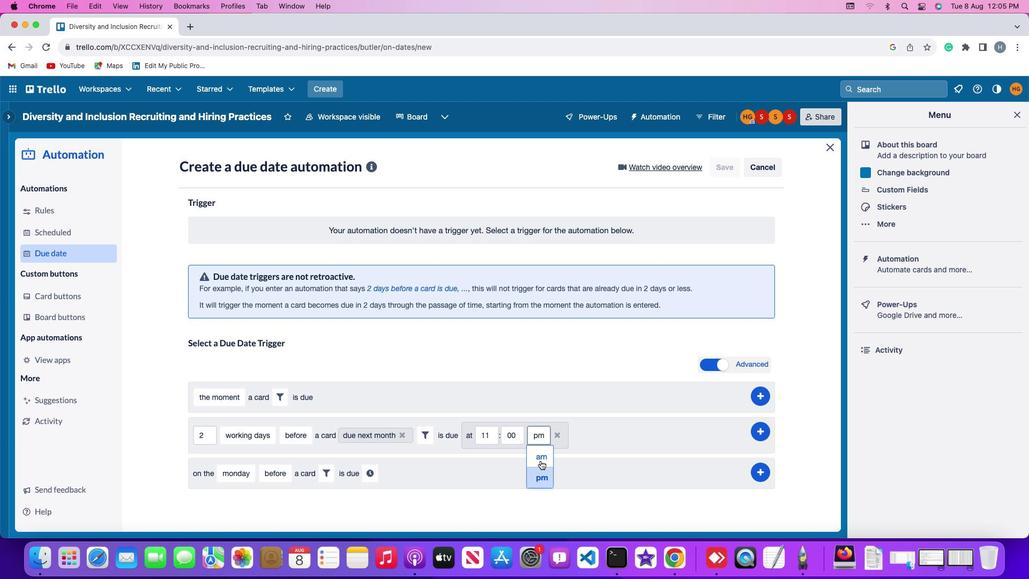 
Action: Mouse moved to (758, 430)
Screenshot: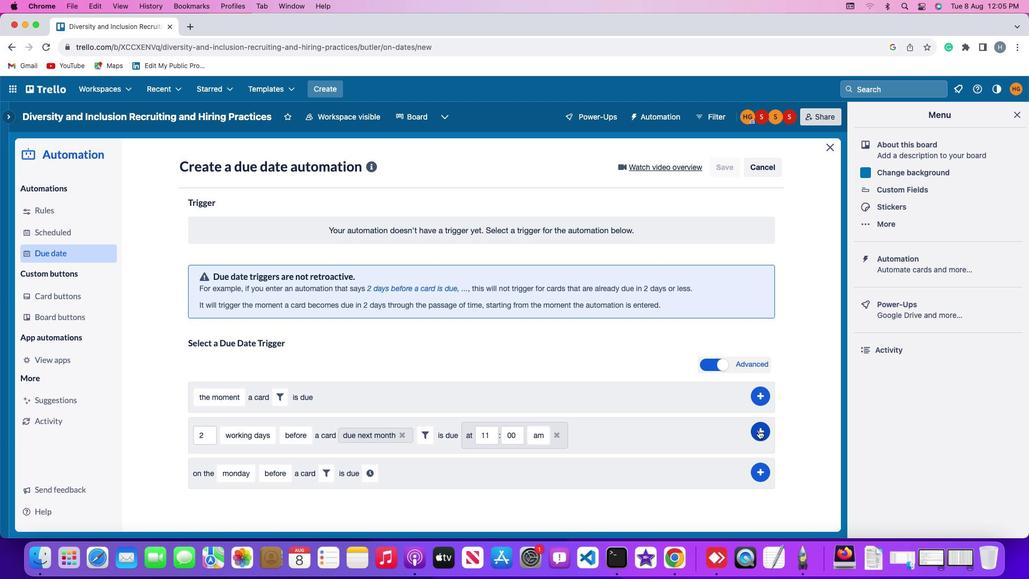 
Action: Mouse pressed left at (758, 430)
Screenshot: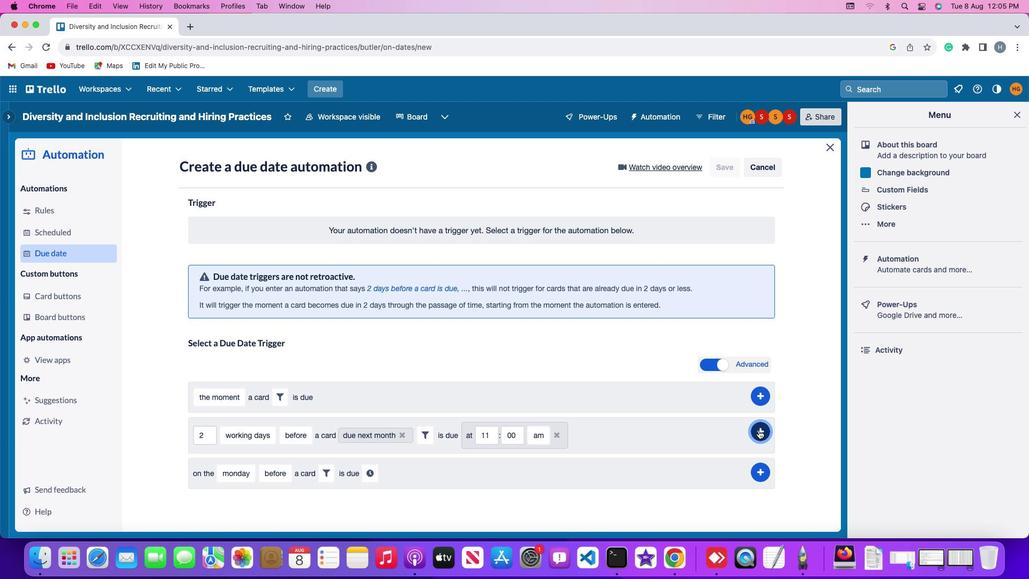
Action: Mouse moved to (806, 337)
Screenshot: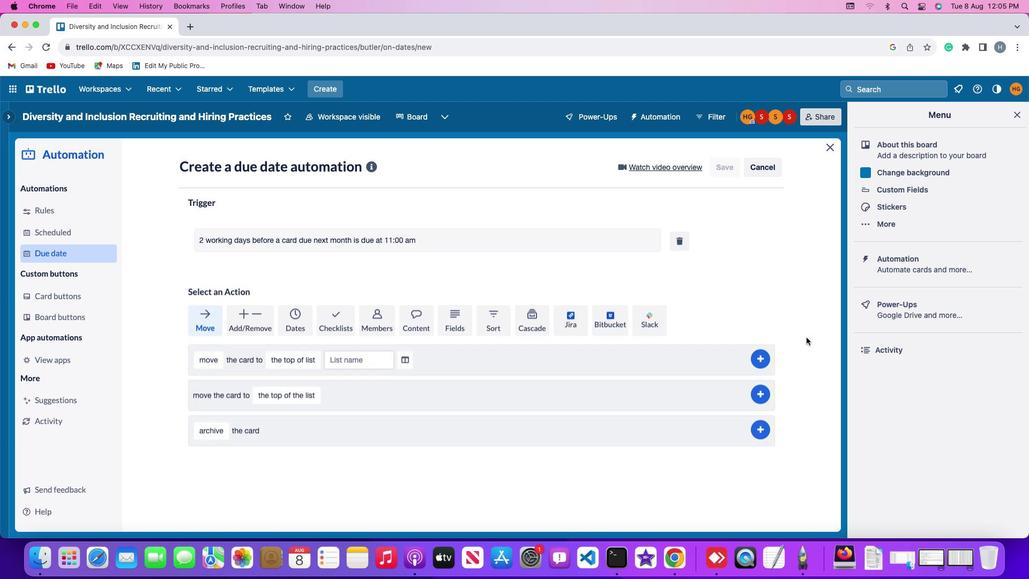 
